 Task: Create a due date automation trigger when advanced on, on the tuesday before a card is due add basic assigned to me at 11:00 AM.
Action: Mouse moved to (1089, 332)
Screenshot: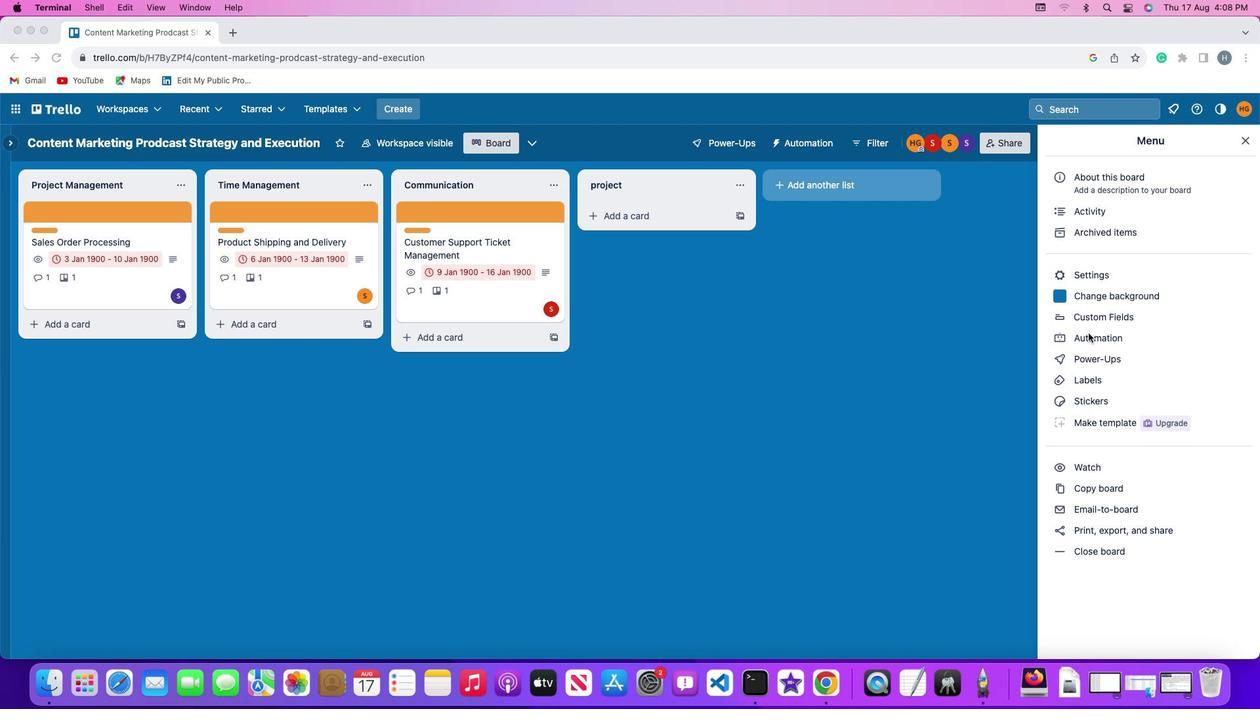
Action: Mouse pressed left at (1089, 332)
Screenshot: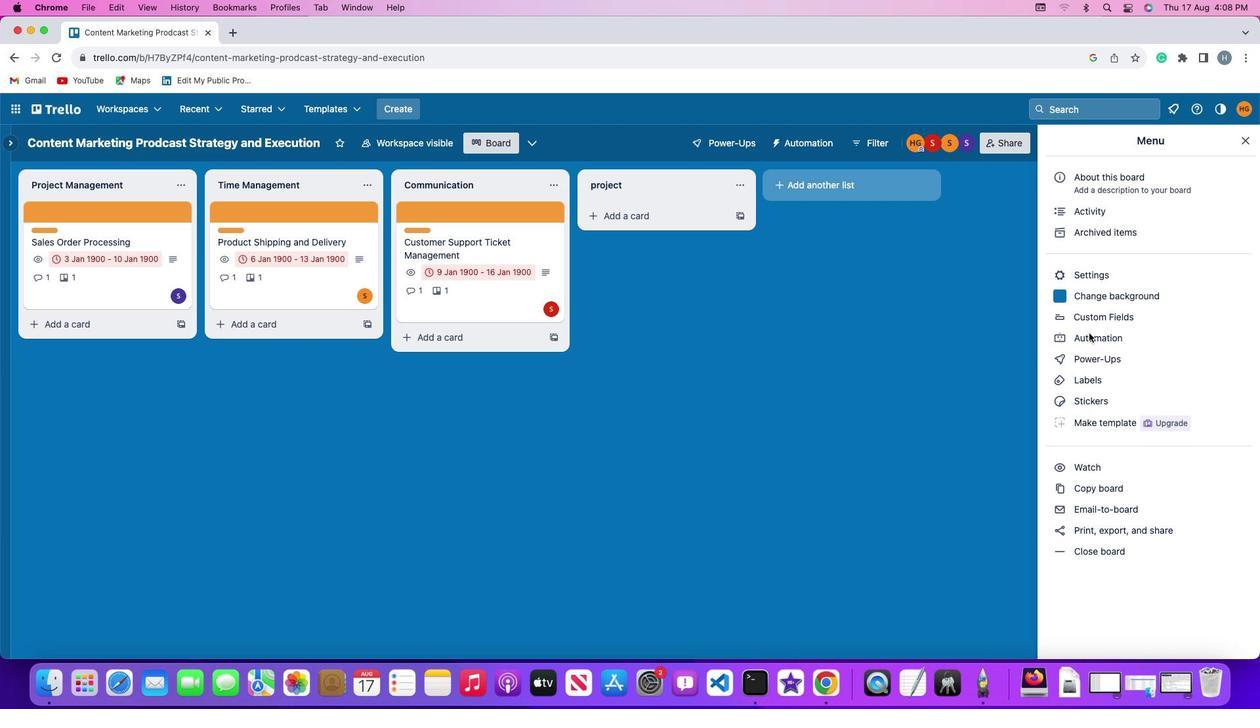 
Action: Mouse moved to (1089, 333)
Screenshot: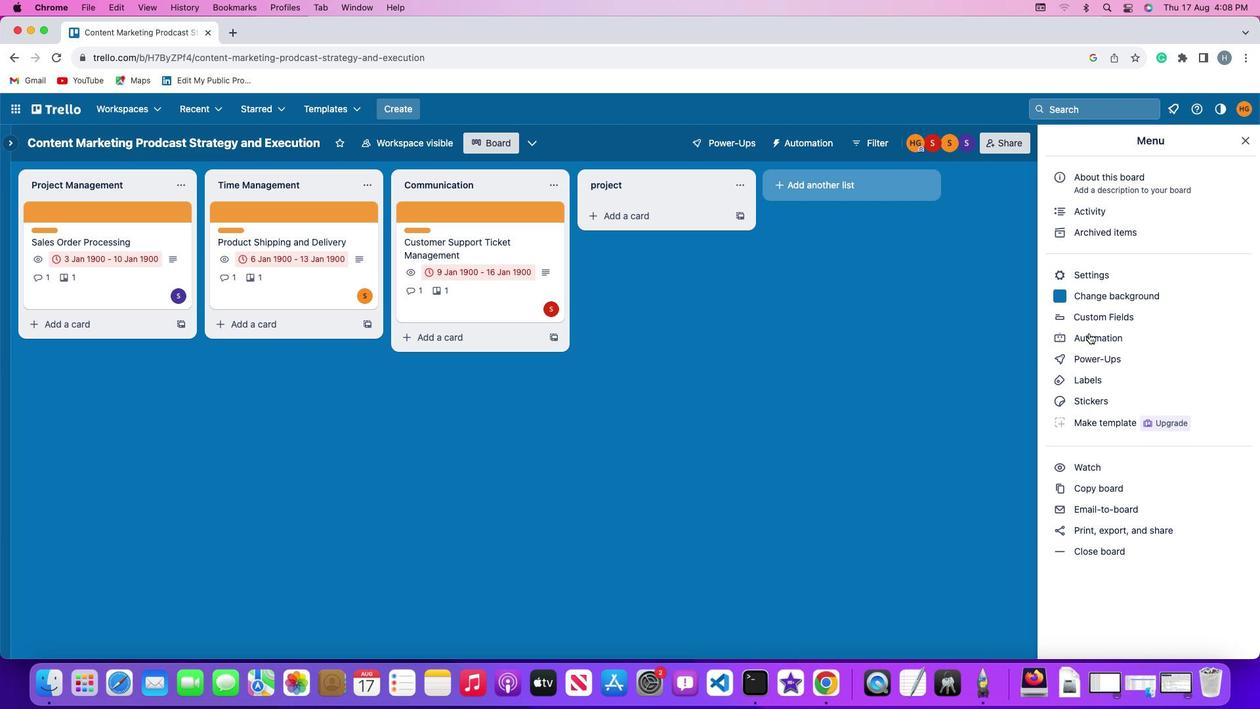 
Action: Mouse pressed left at (1089, 333)
Screenshot: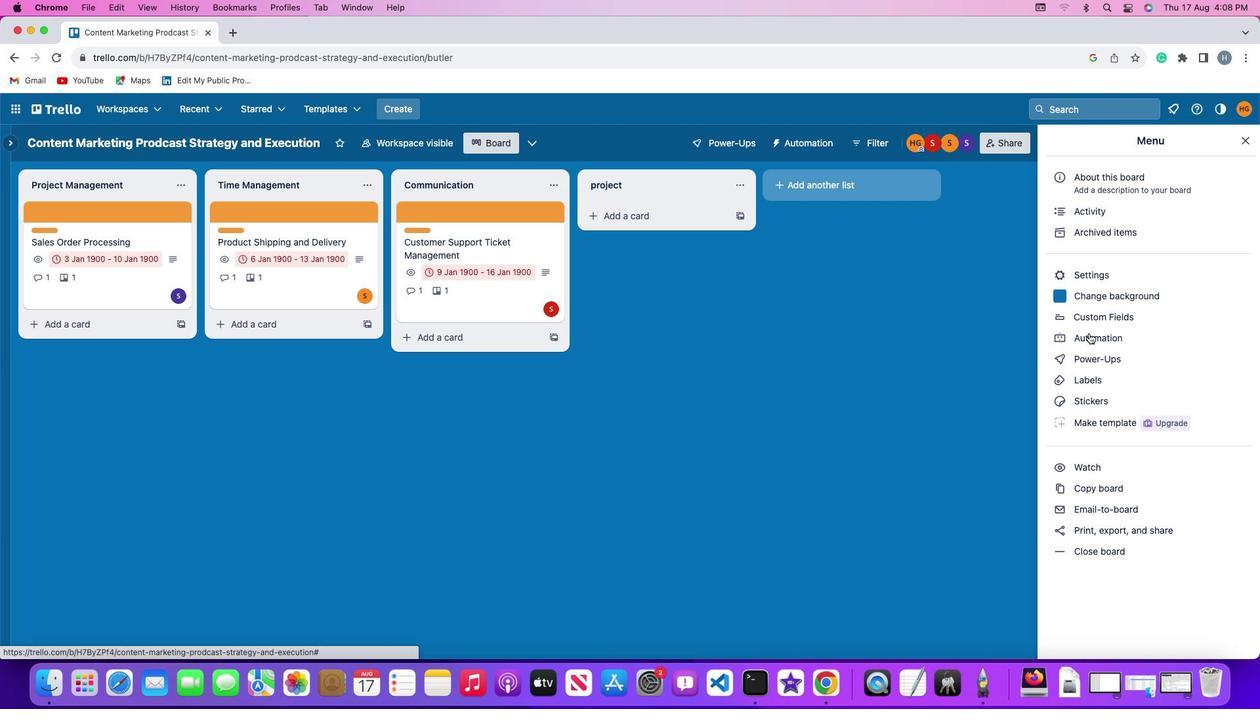 
Action: Mouse moved to (91, 311)
Screenshot: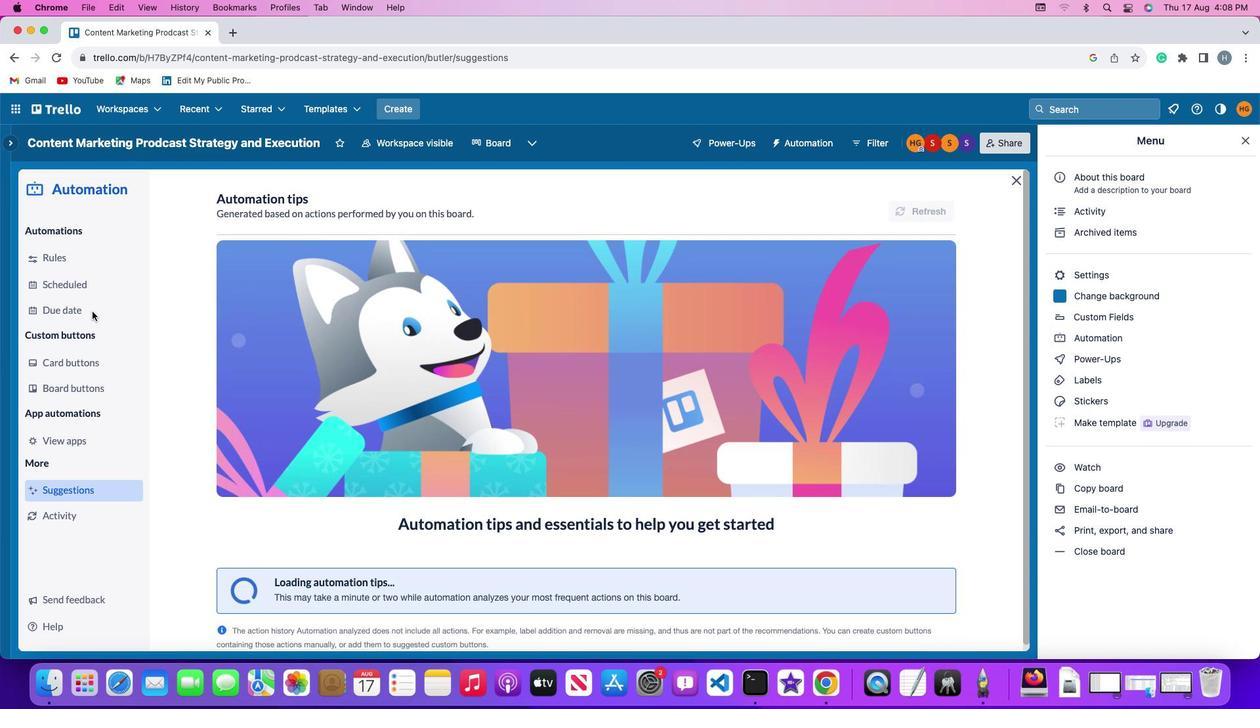 
Action: Mouse pressed left at (91, 311)
Screenshot: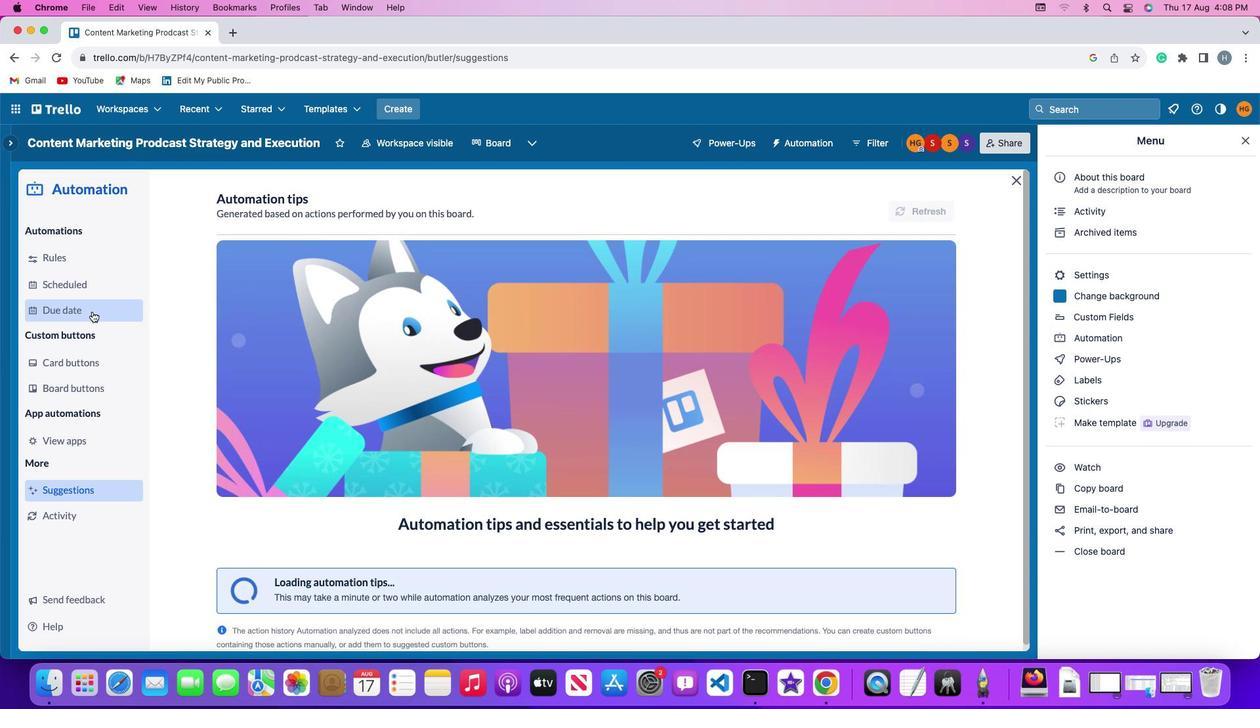 
Action: Mouse moved to (900, 204)
Screenshot: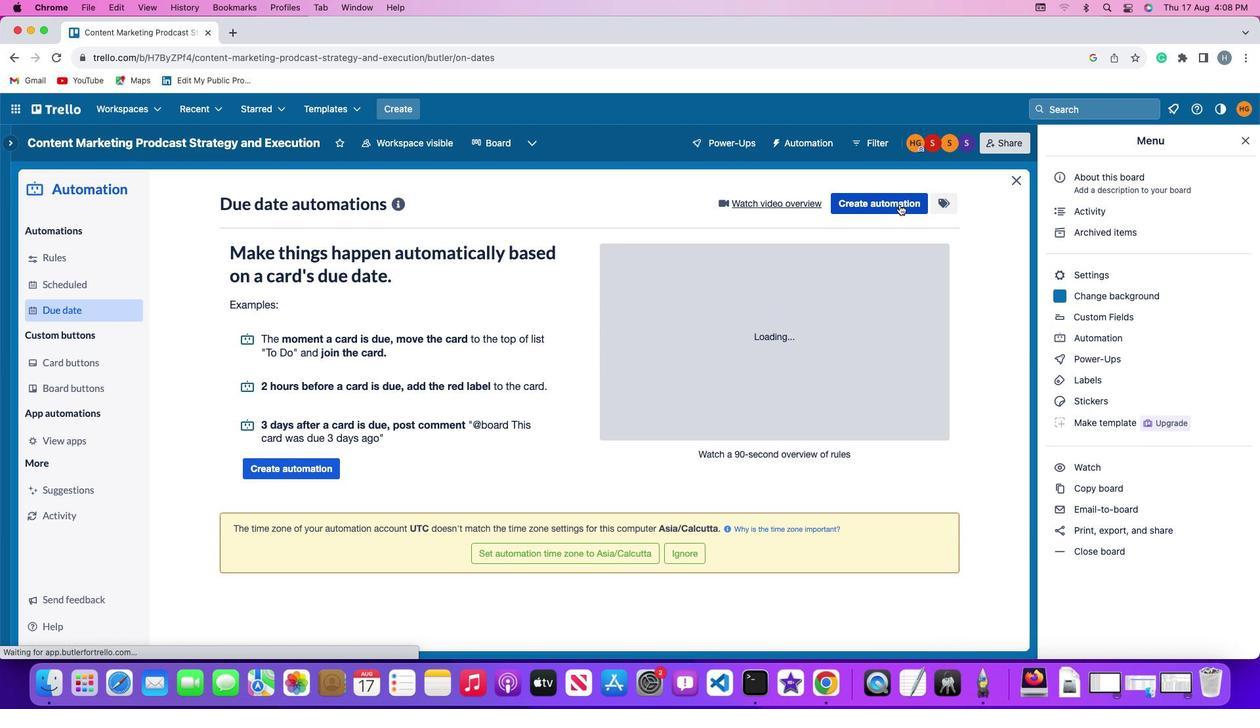 
Action: Mouse pressed left at (900, 204)
Screenshot: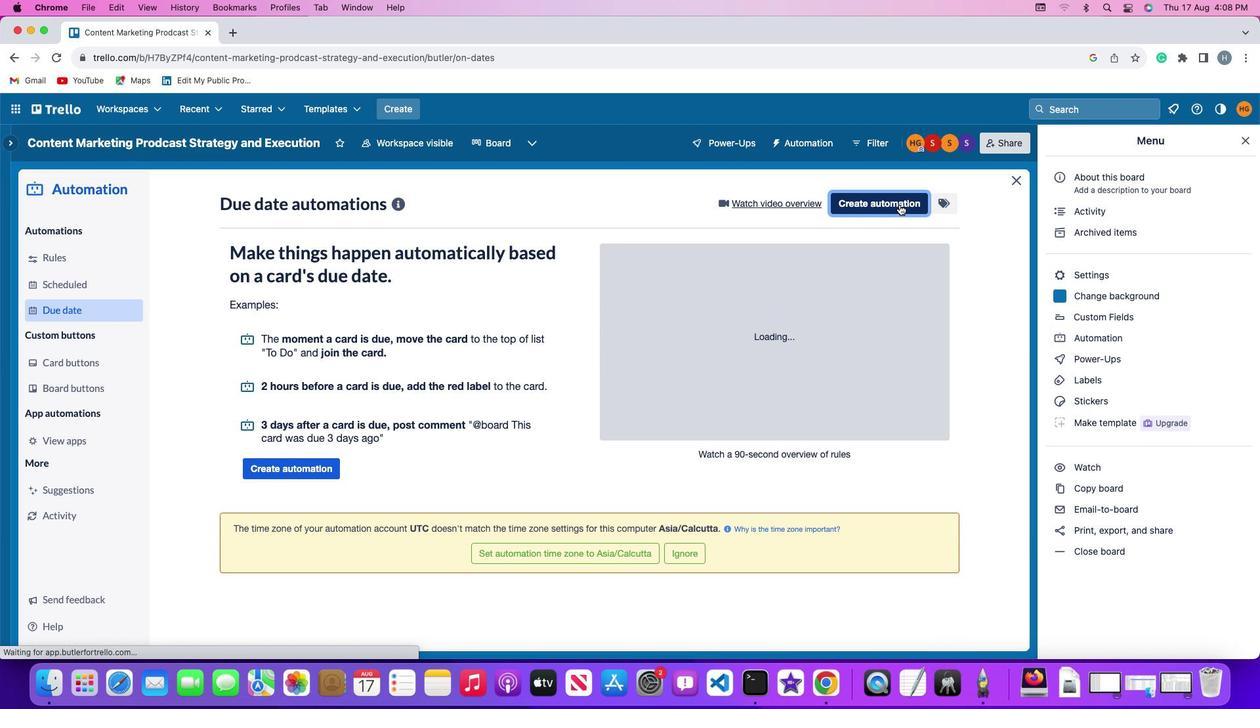 
Action: Mouse moved to (267, 328)
Screenshot: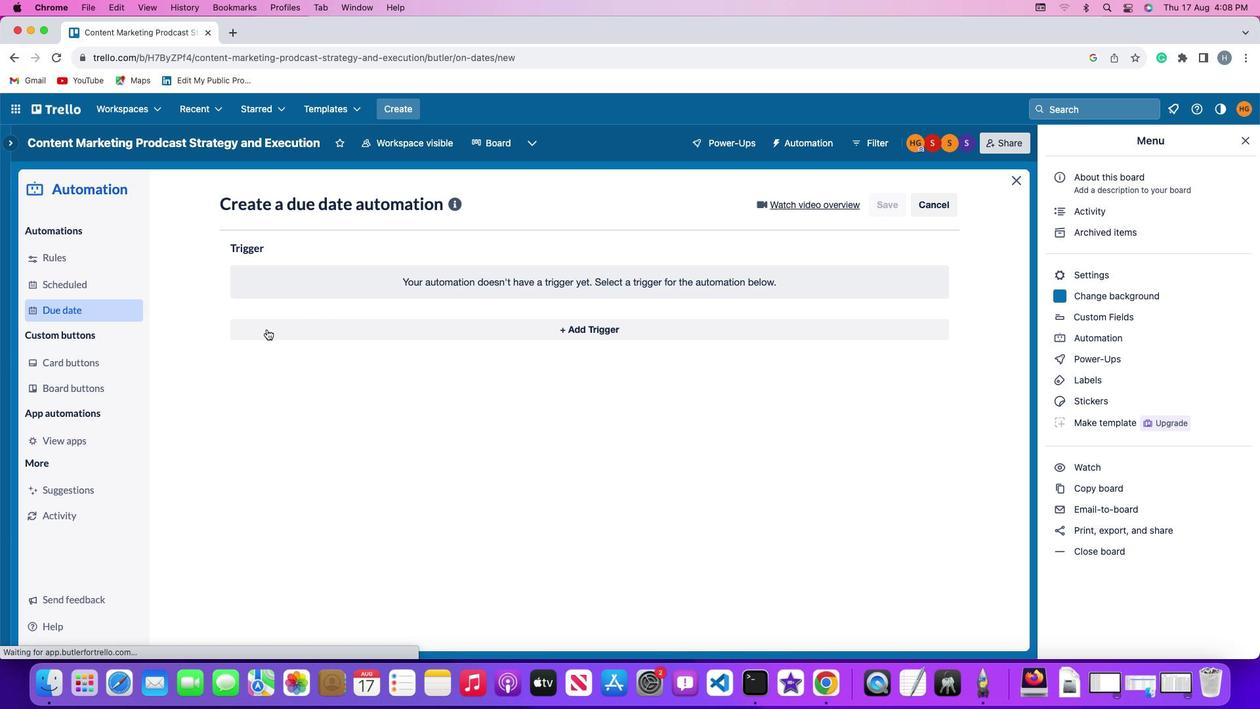 
Action: Mouse pressed left at (267, 328)
Screenshot: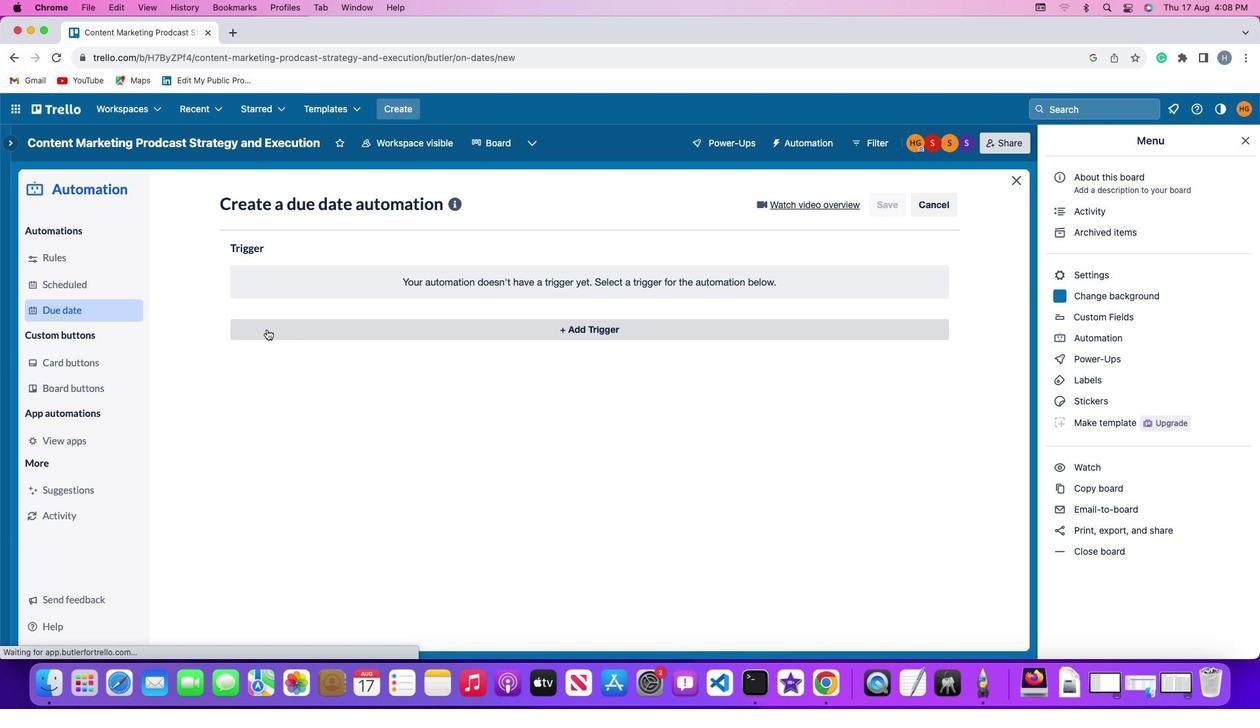
Action: Mouse moved to (284, 569)
Screenshot: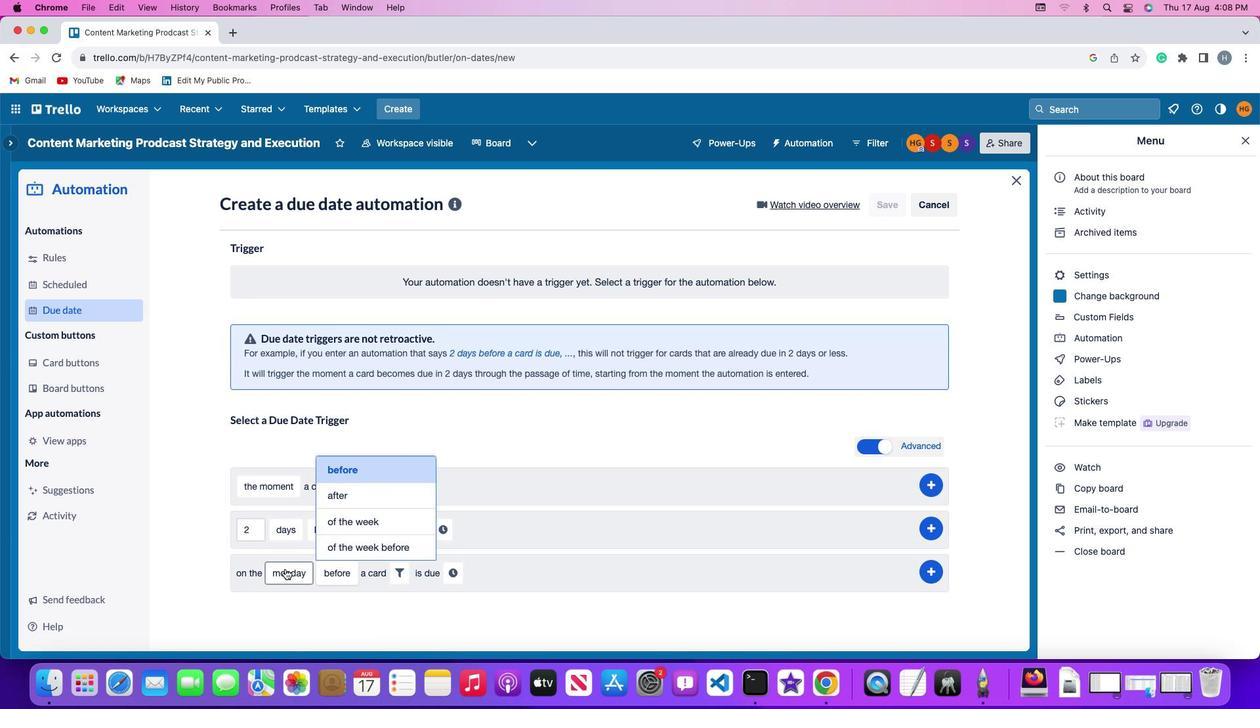 
Action: Mouse pressed left at (284, 569)
Screenshot: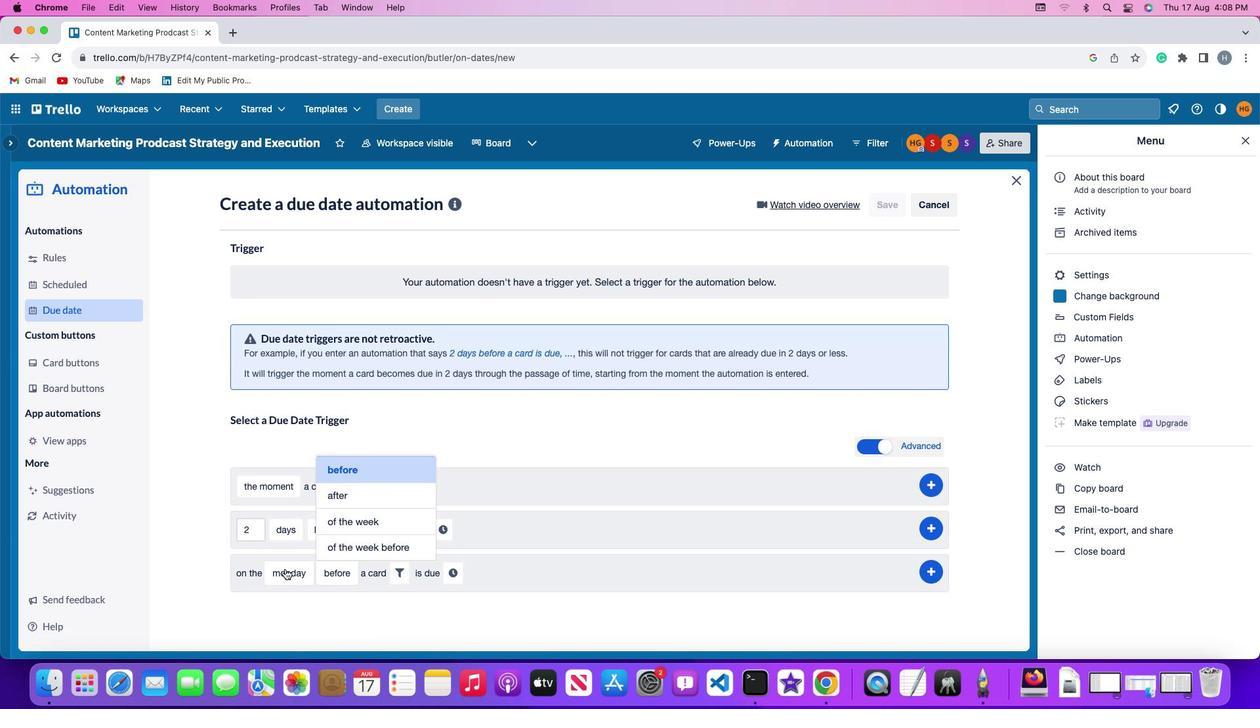 
Action: Mouse moved to (298, 417)
Screenshot: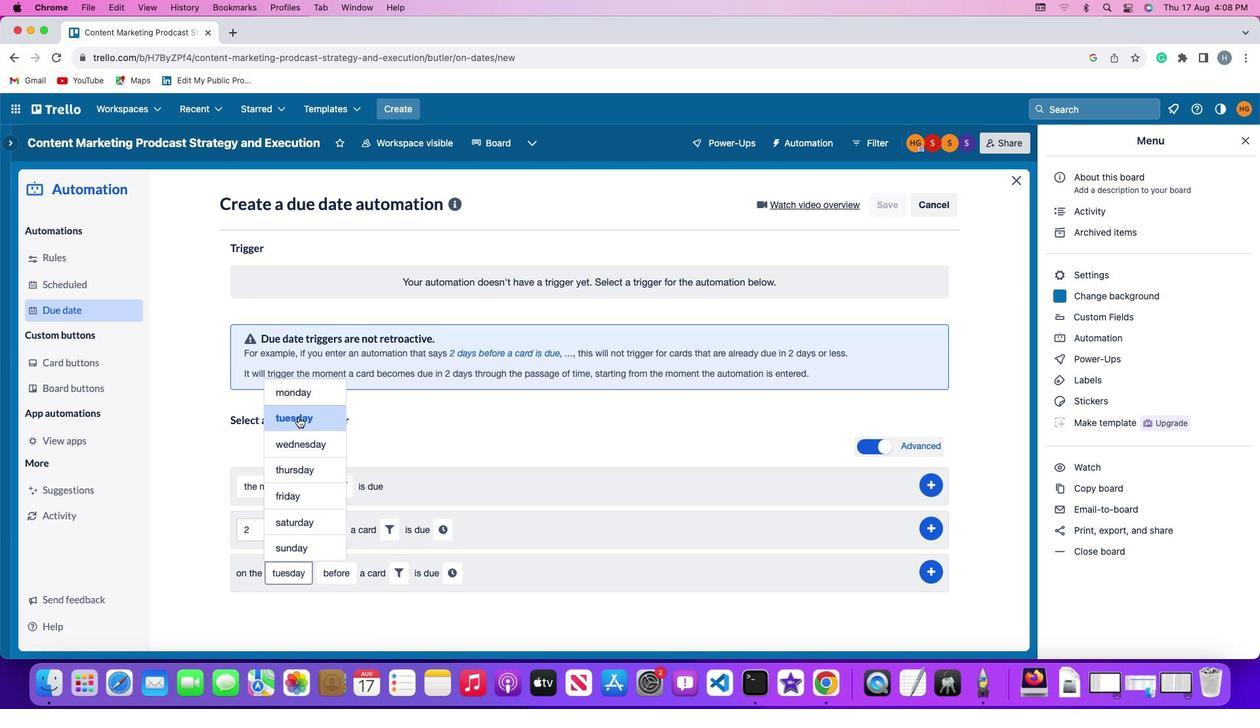 
Action: Mouse pressed left at (298, 417)
Screenshot: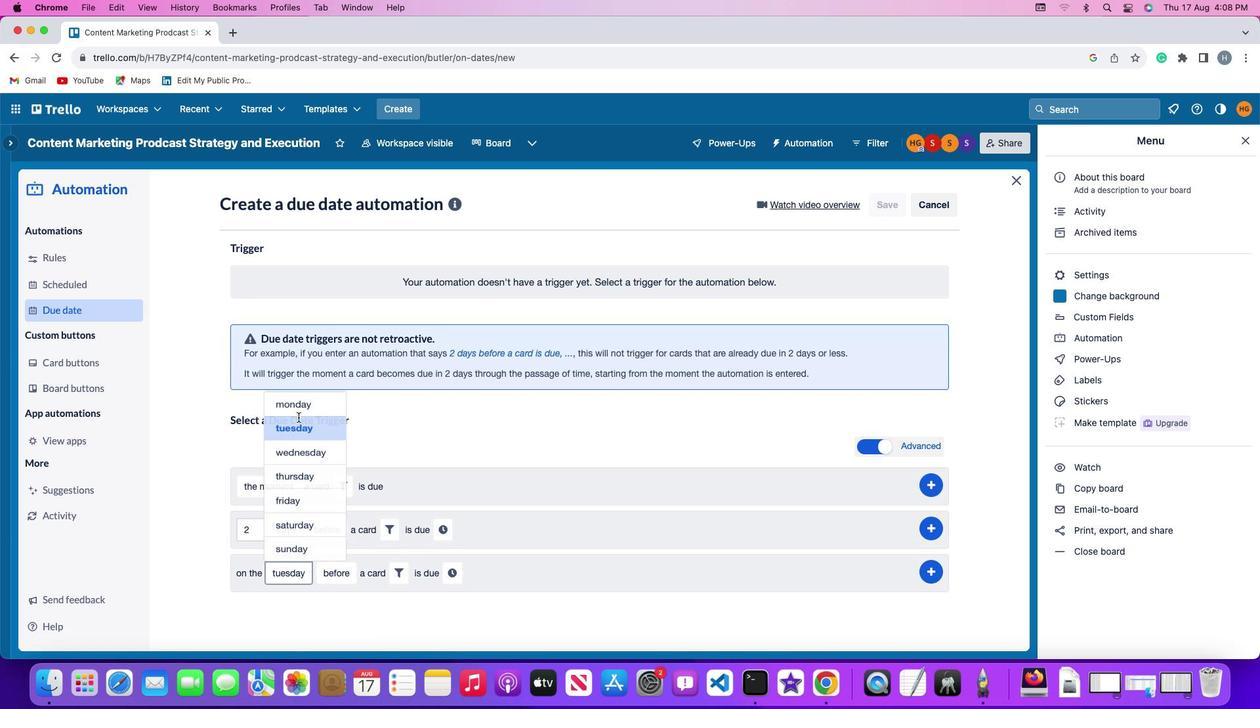 
Action: Mouse moved to (330, 568)
Screenshot: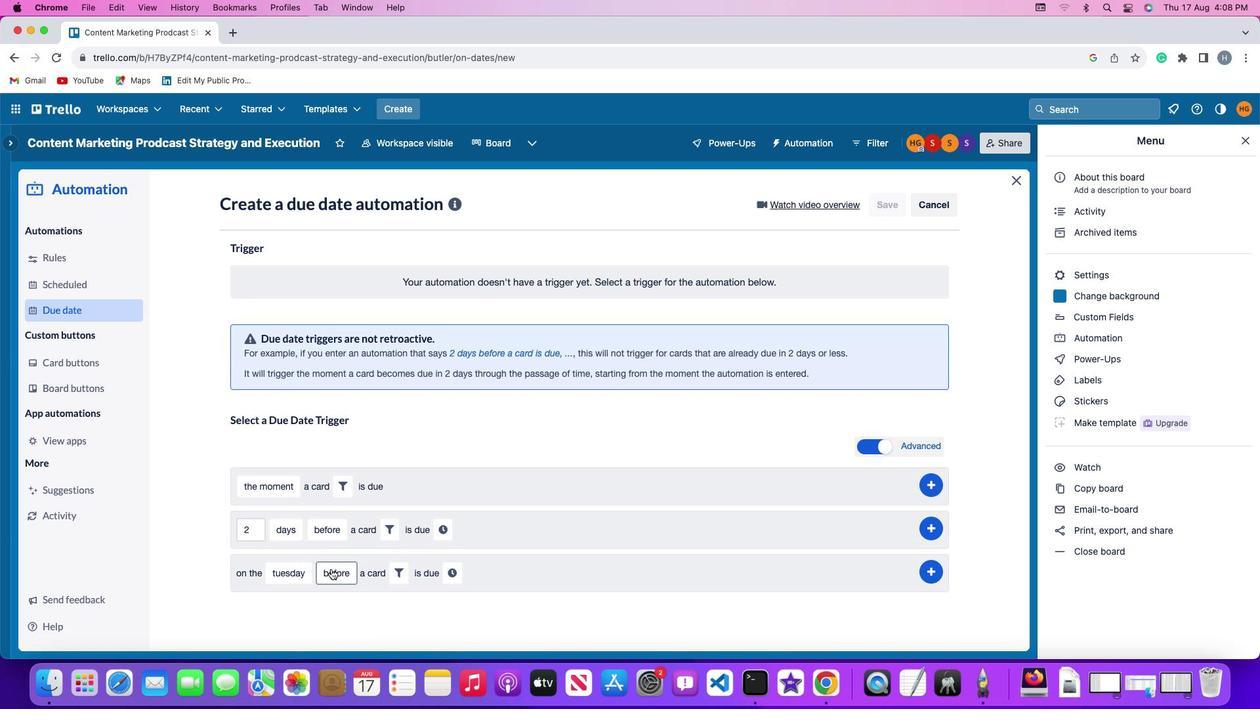 
Action: Mouse pressed left at (330, 568)
Screenshot: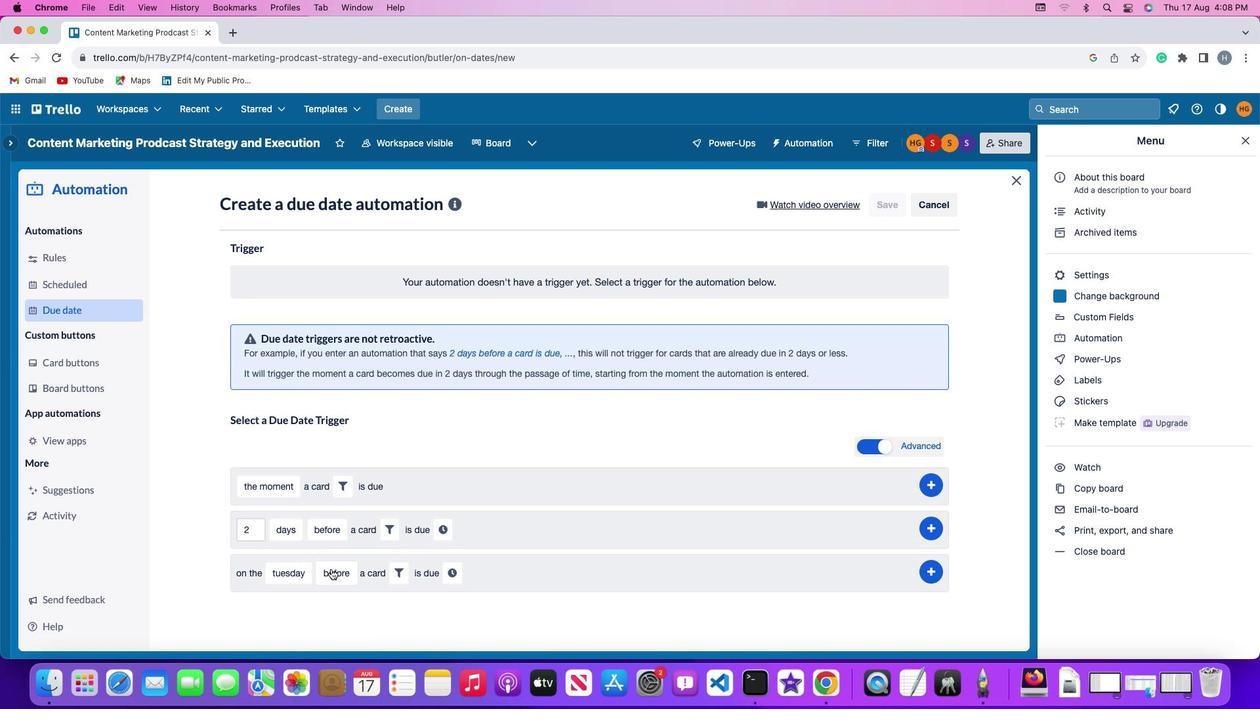 
Action: Mouse moved to (354, 471)
Screenshot: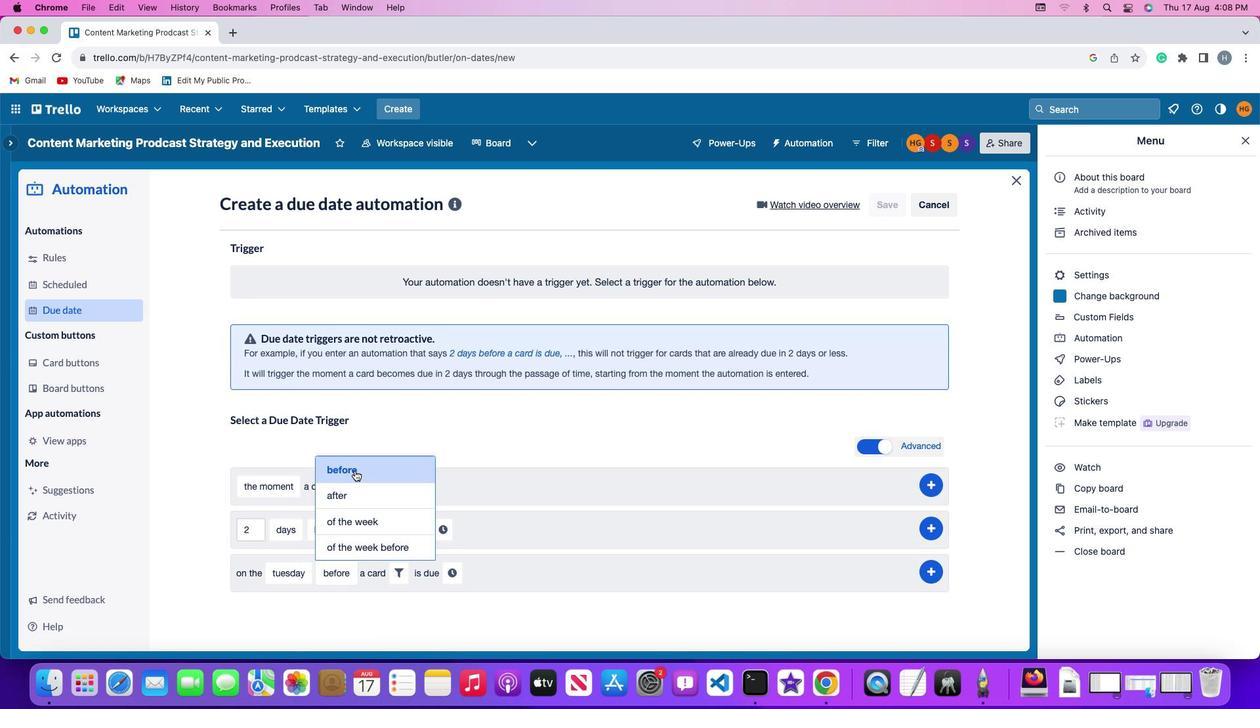 
Action: Mouse pressed left at (354, 471)
Screenshot: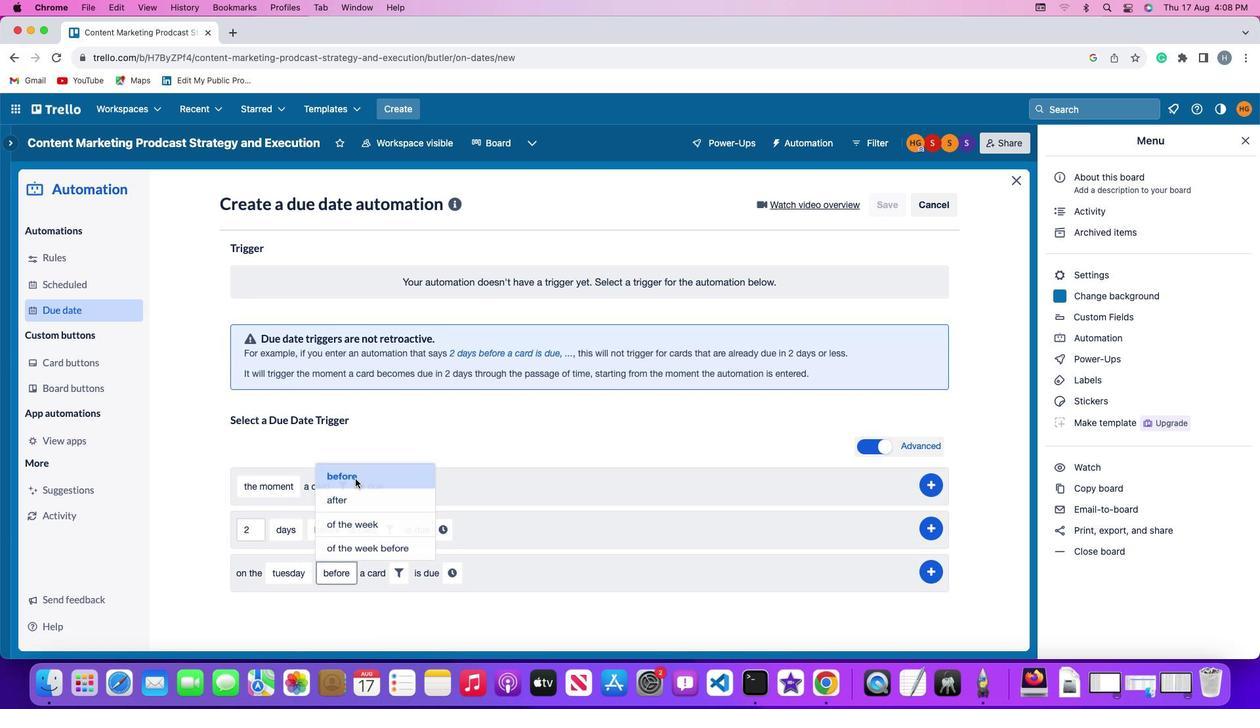 
Action: Mouse moved to (400, 577)
Screenshot: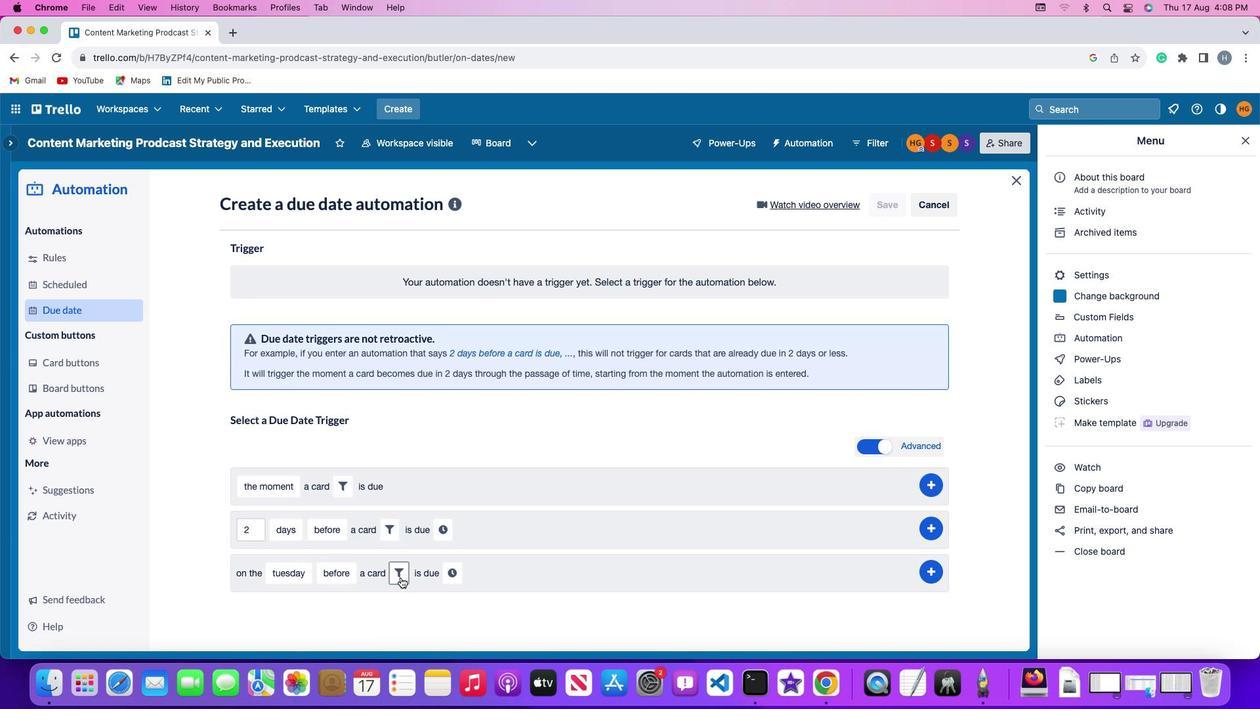 
Action: Mouse pressed left at (400, 577)
Screenshot: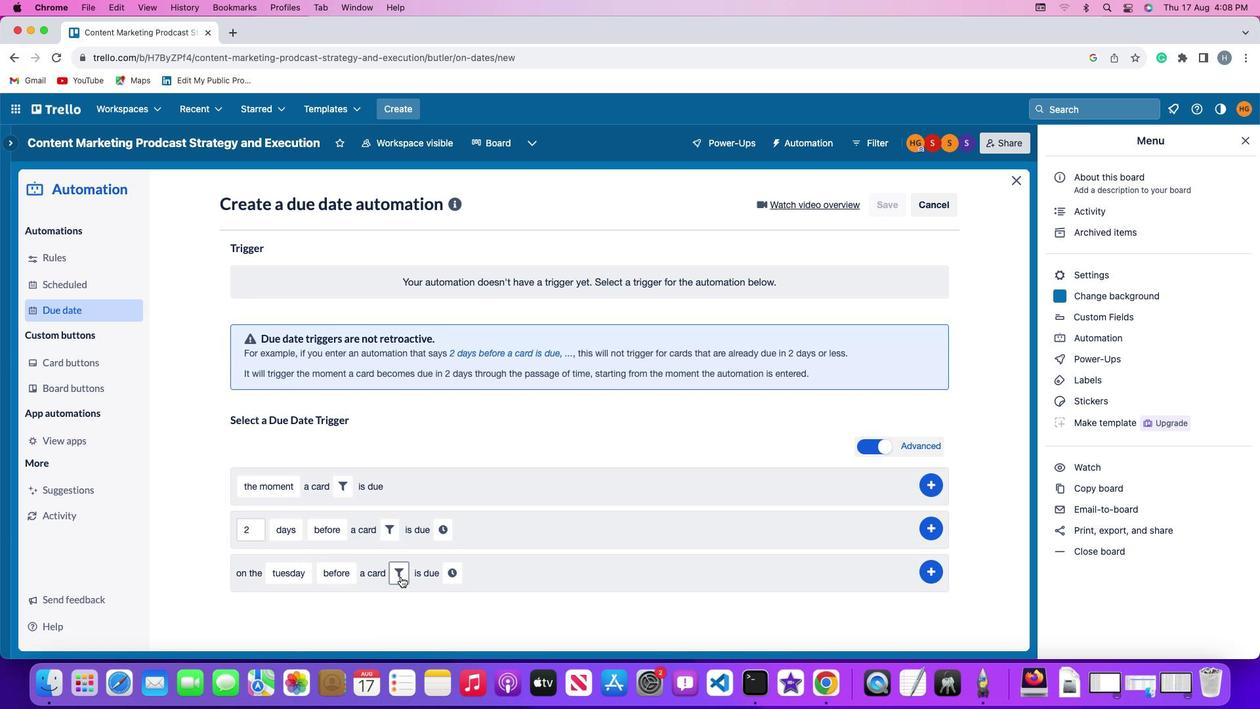 
Action: Mouse moved to (353, 596)
Screenshot: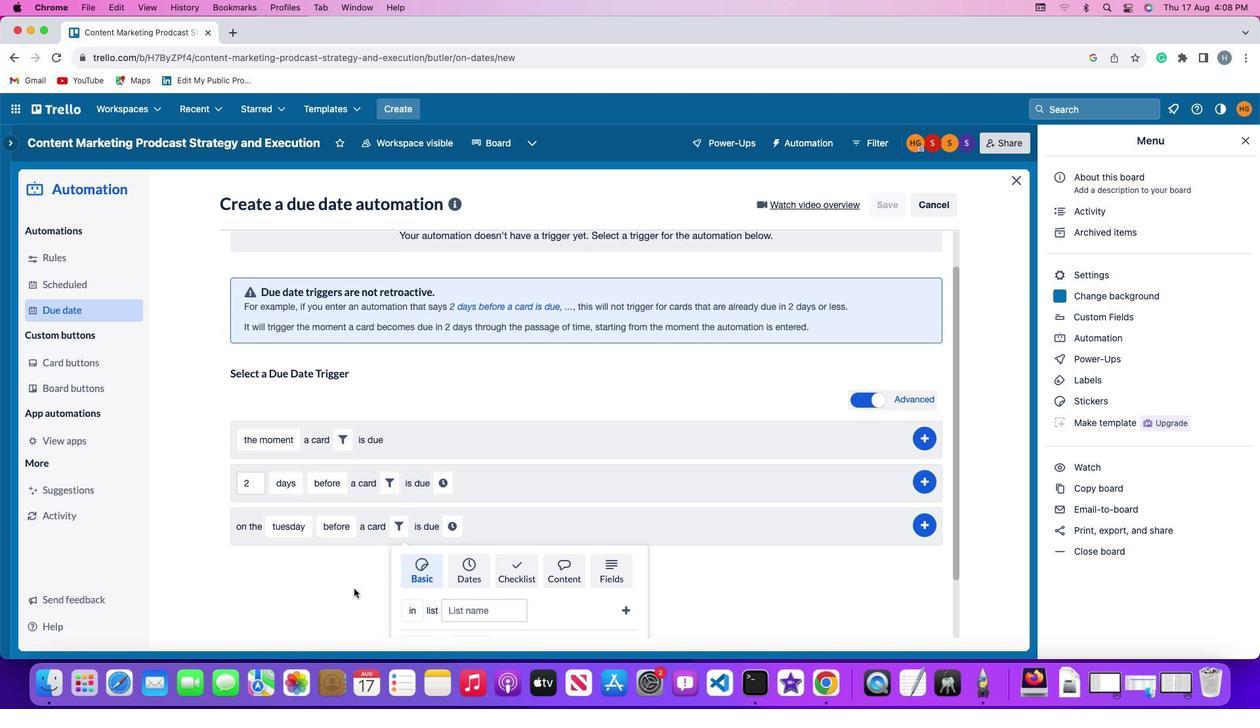 
Action: Mouse scrolled (353, 596) with delta (0, 0)
Screenshot: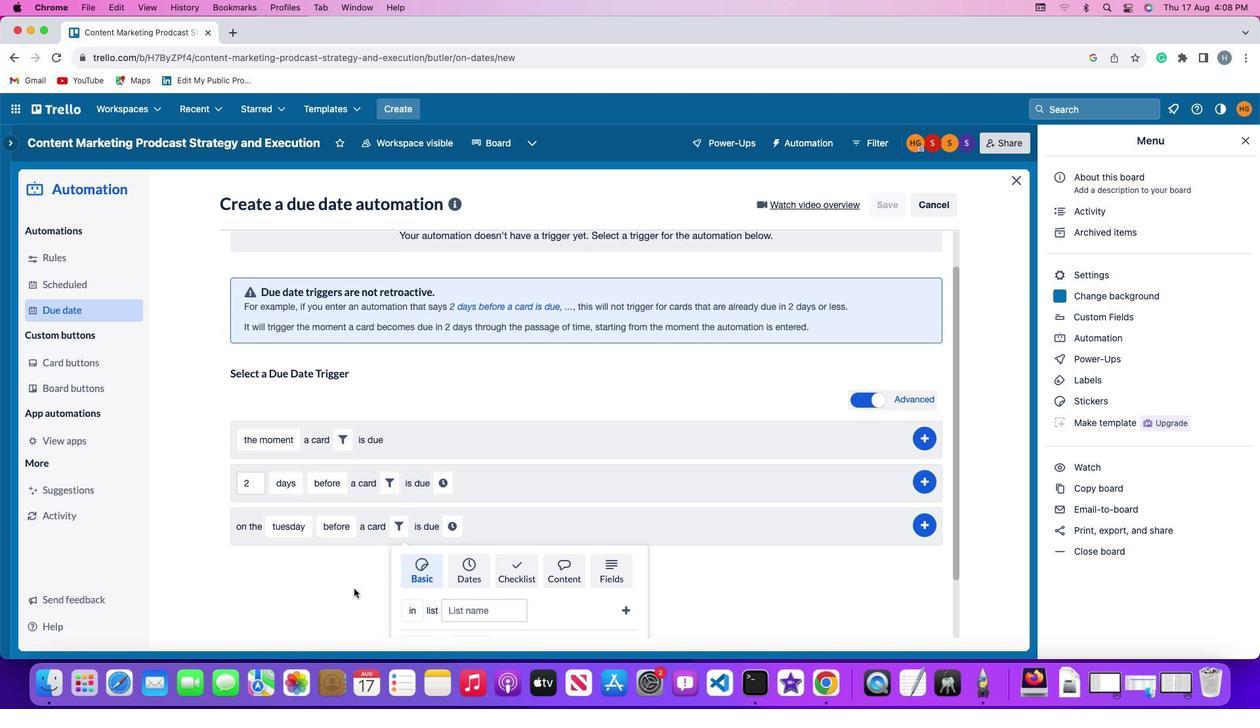 
Action: Mouse moved to (353, 596)
Screenshot: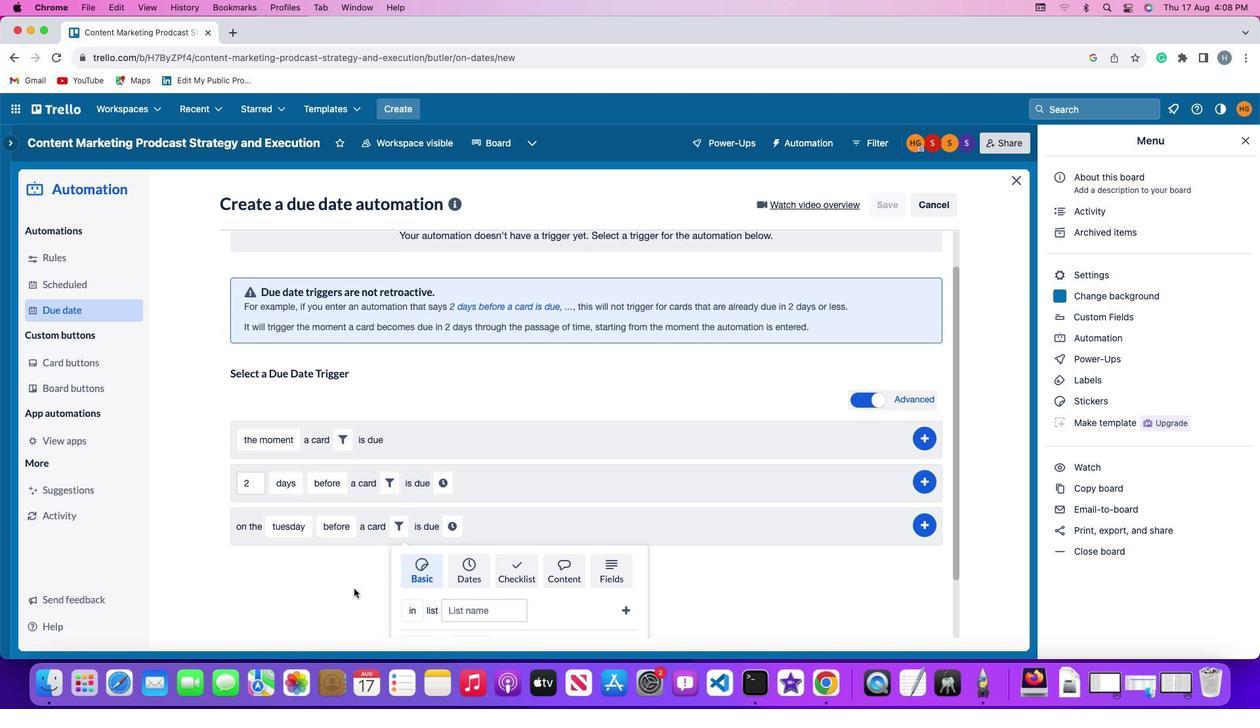 
Action: Mouse scrolled (353, 596) with delta (0, 0)
Screenshot: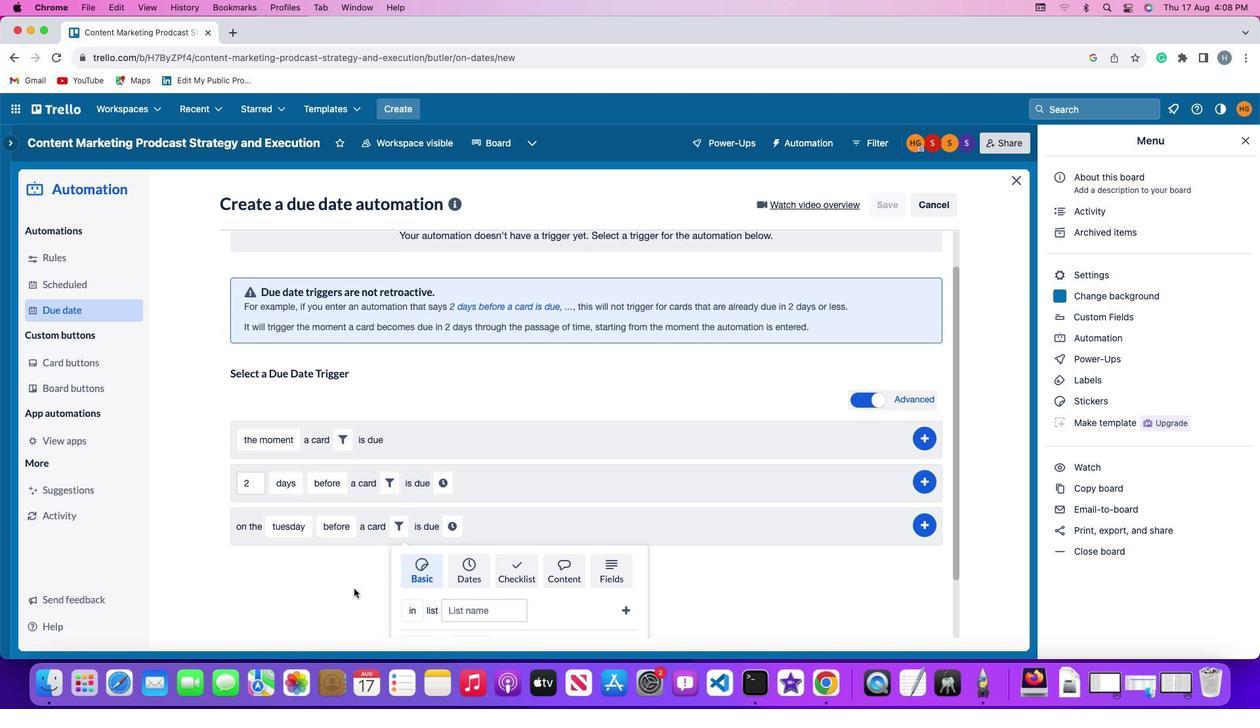 
Action: Mouse moved to (353, 595)
Screenshot: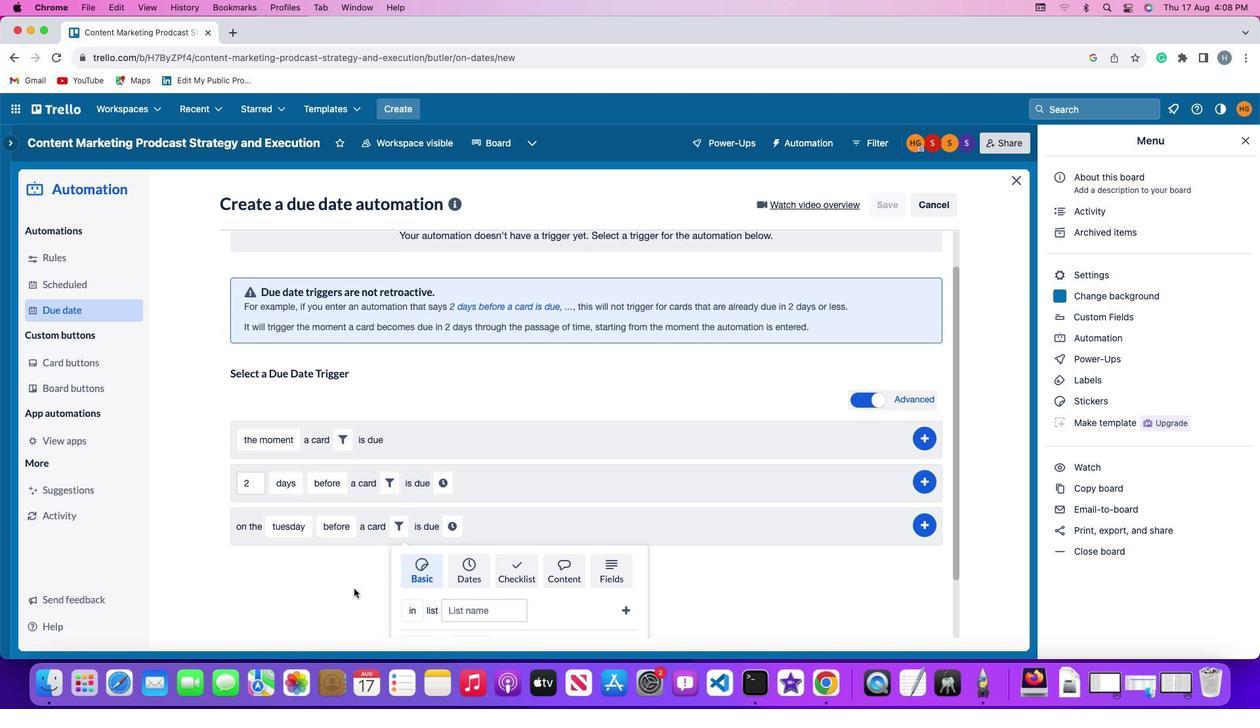 
Action: Mouse scrolled (353, 595) with delta (0, -1)
Screenshot: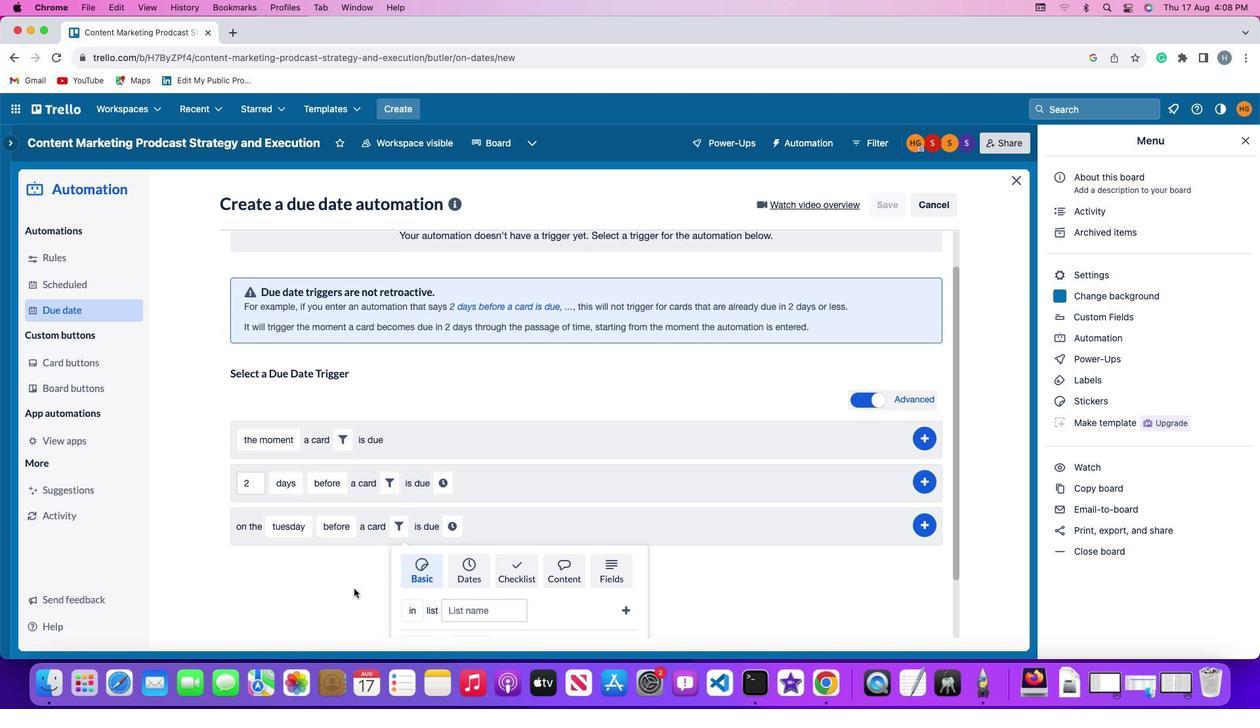 
Action: Mouse moved to (353, 592)
Screenshot: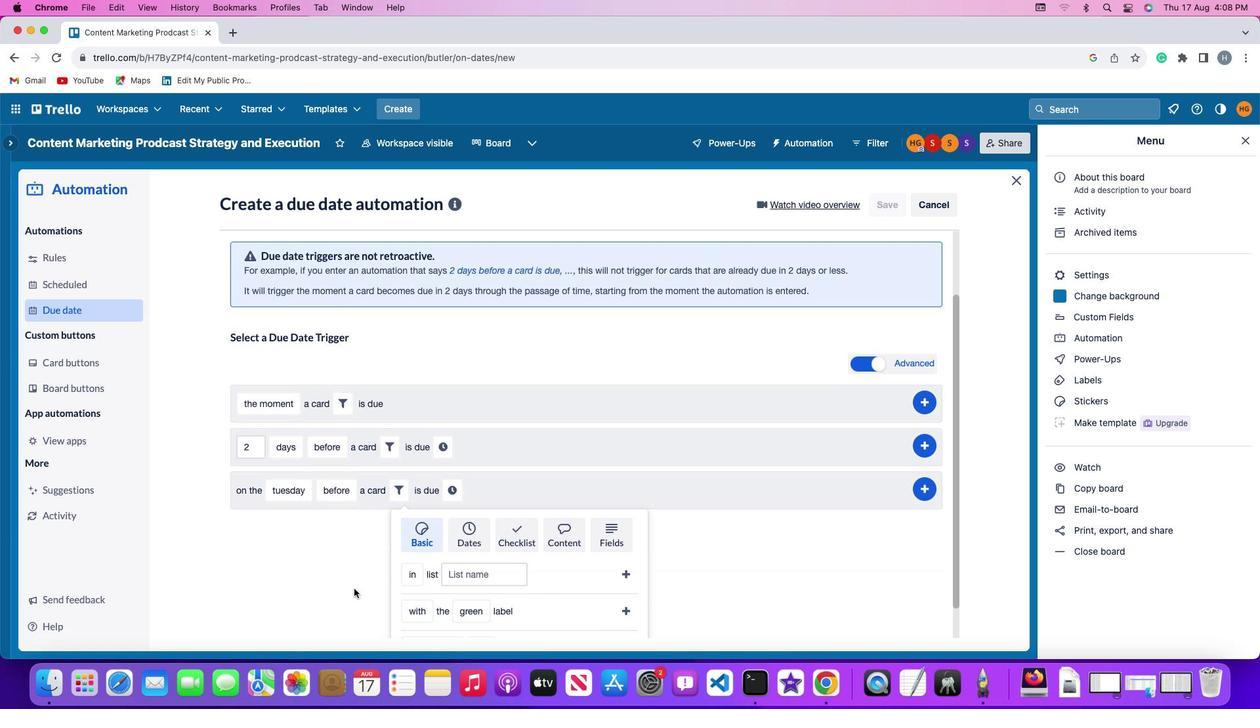 
Action: Mouse scrolled (353, 592) with delta (0, -3)
Screenshot: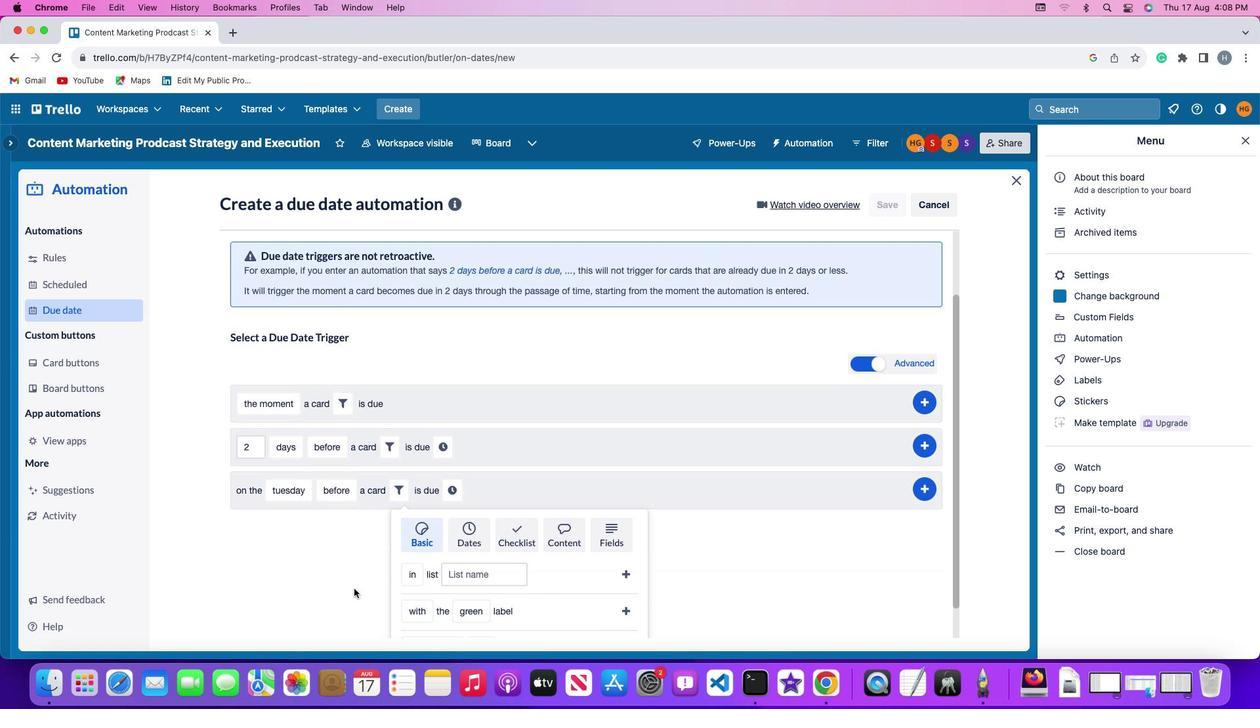 
Action: Mouse moved to (353, 588)
Screenshot: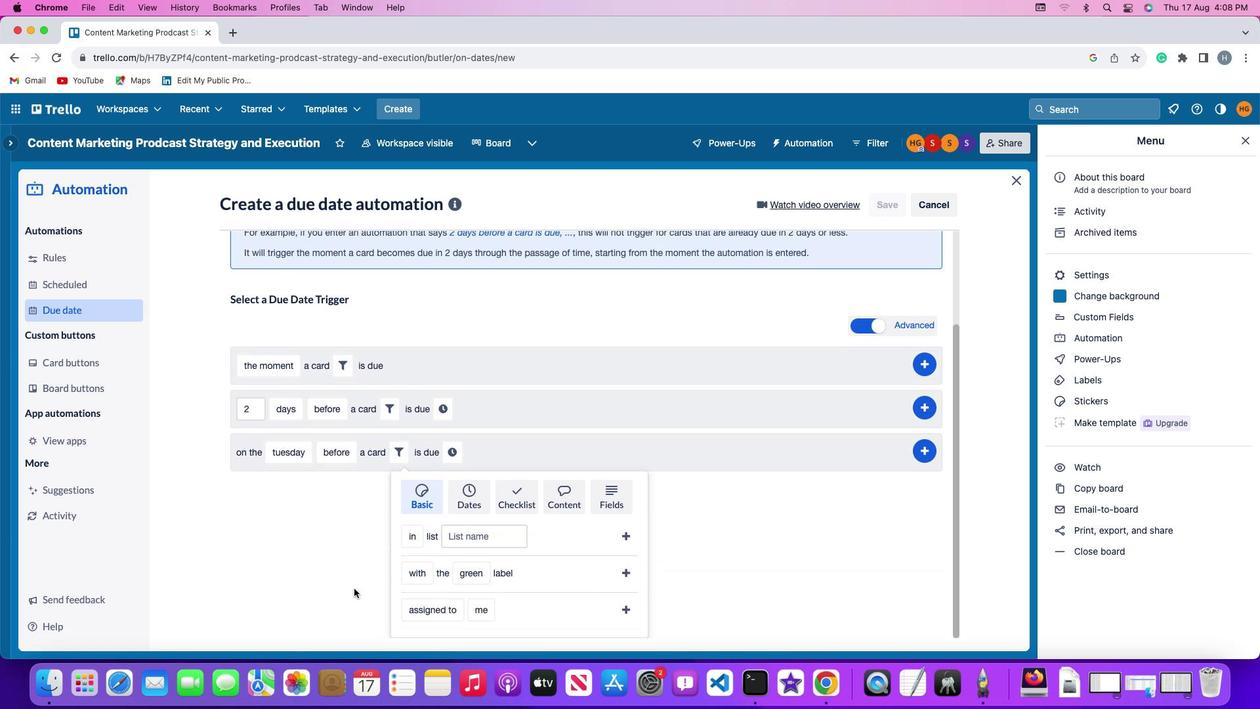 
Action: Mouse scrolled (353, 588) with delta (0, 0)
Screenshot: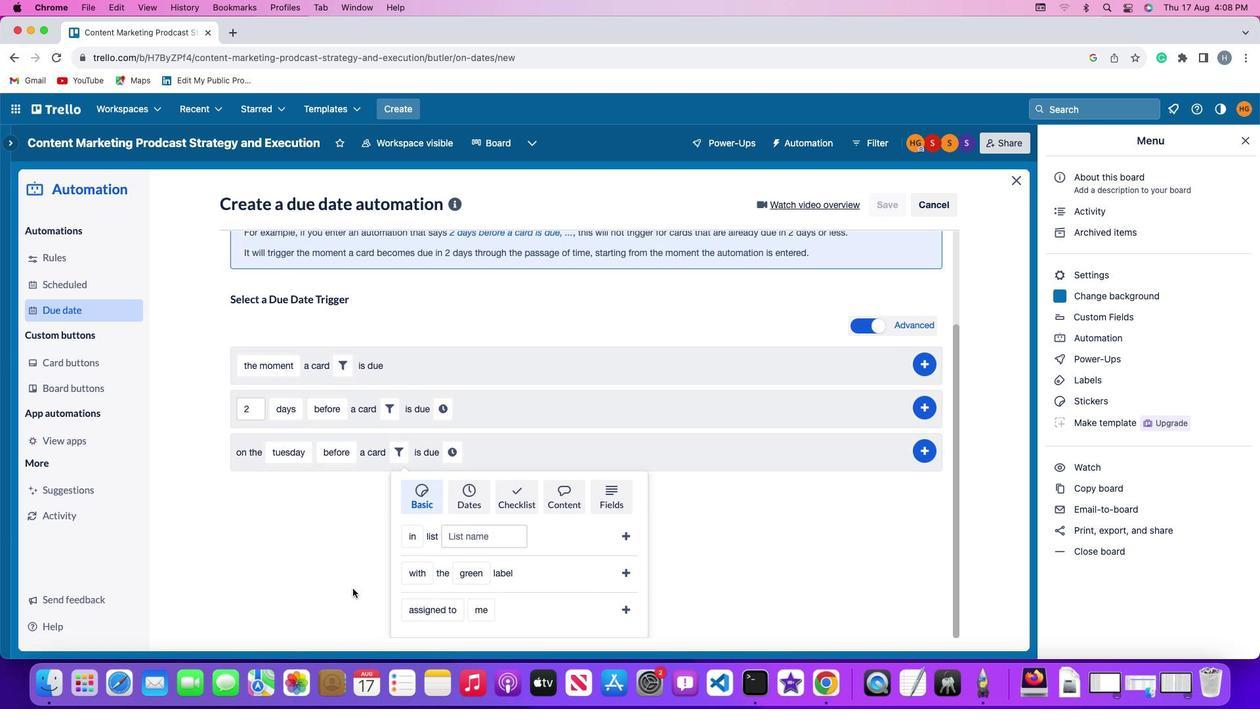 
Action: Mouse scrolled (353, 588) with delta (0, 0)
Screenshot: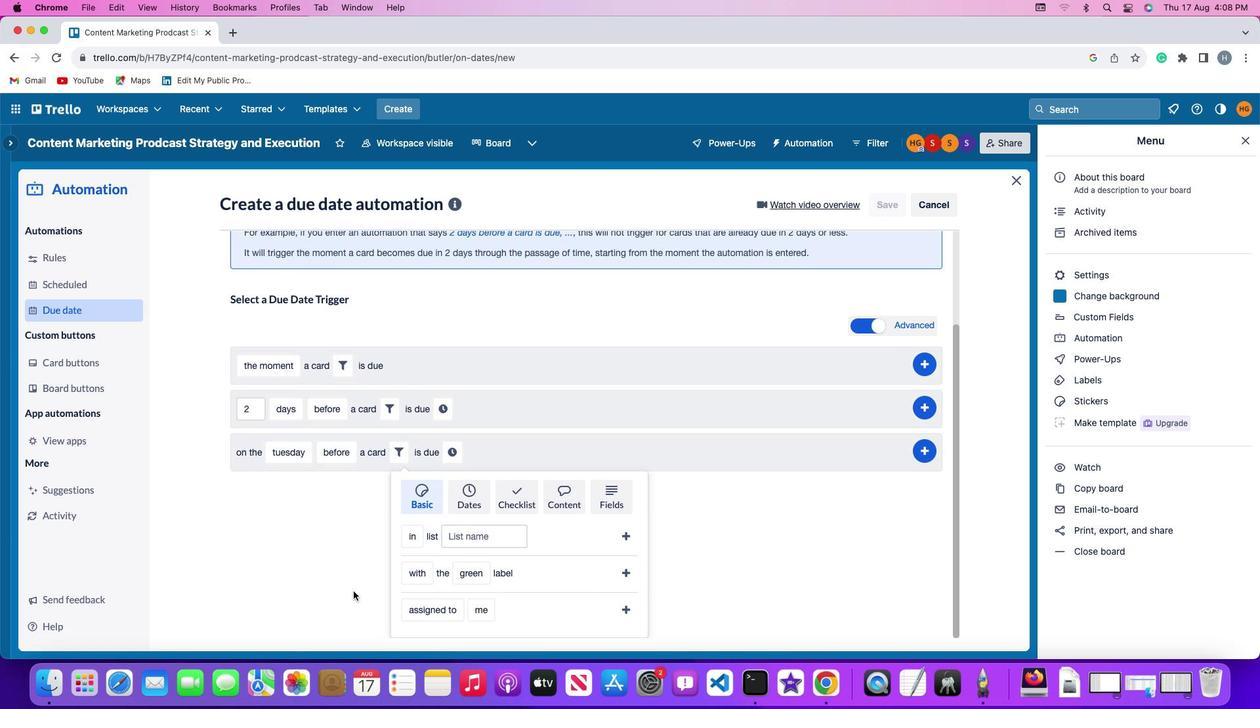 
Action: Mouse scrolled (353, 588) with delta (0, -1)
Screenshot: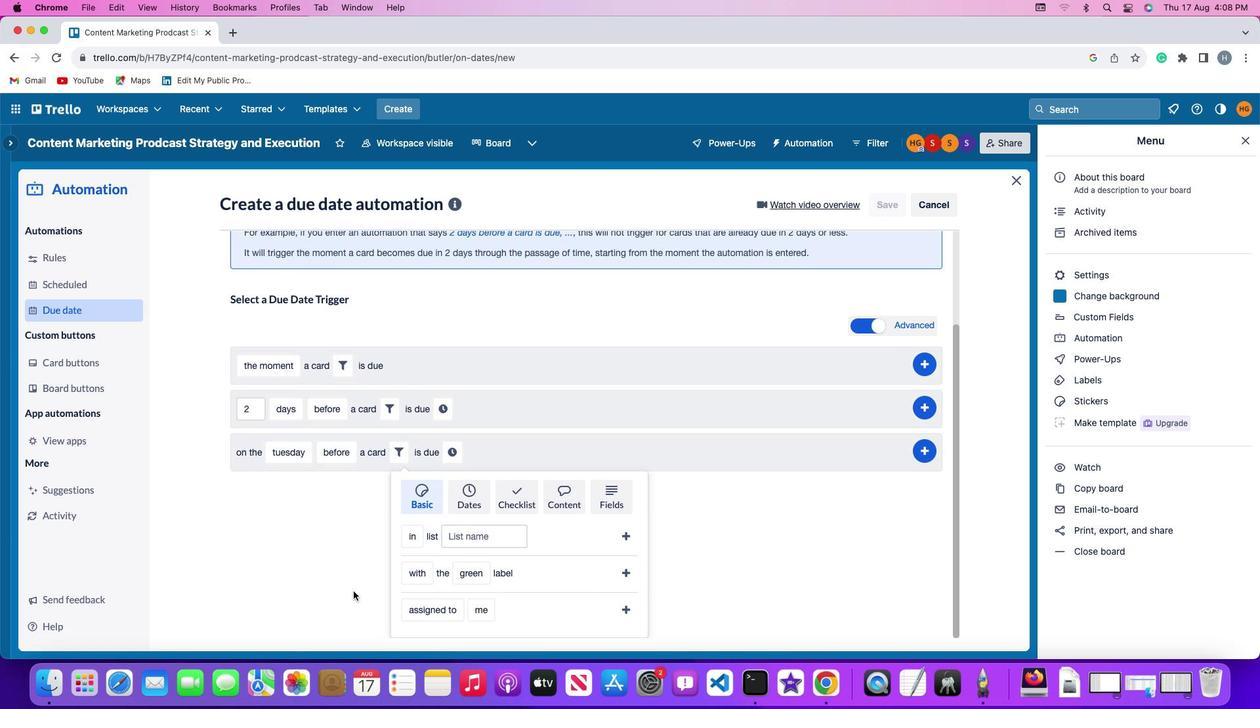 
Action: Mouse scrolled (353, 588) with delta (0, -3)
Screenshot: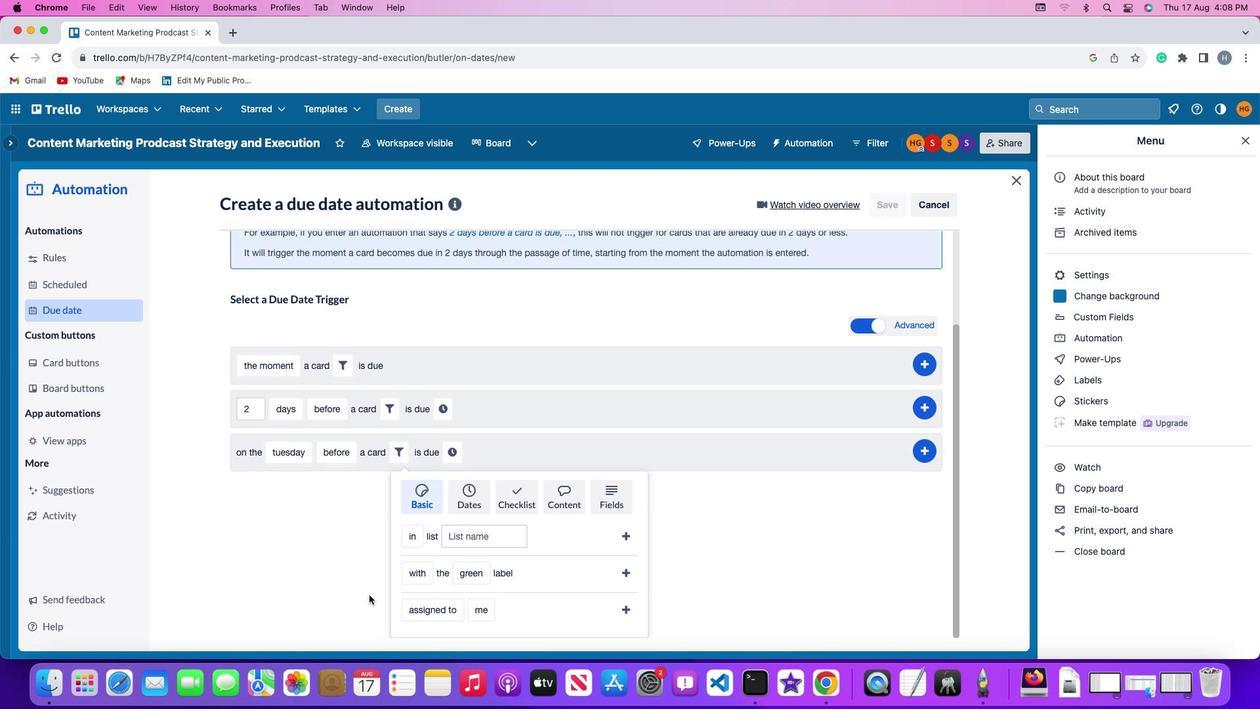 
Action: Mouse moved to (421, 605)
Screenshot: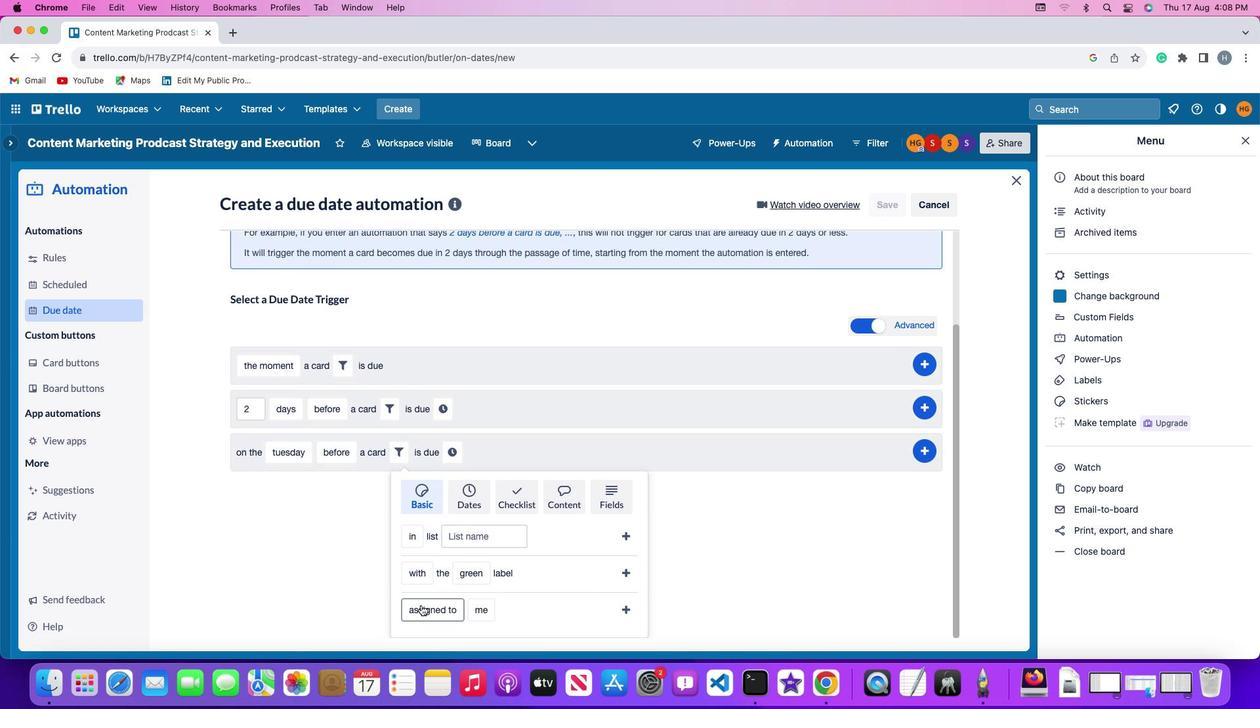 
Action: Mouse pressed left at (421, 605)
Screenshot: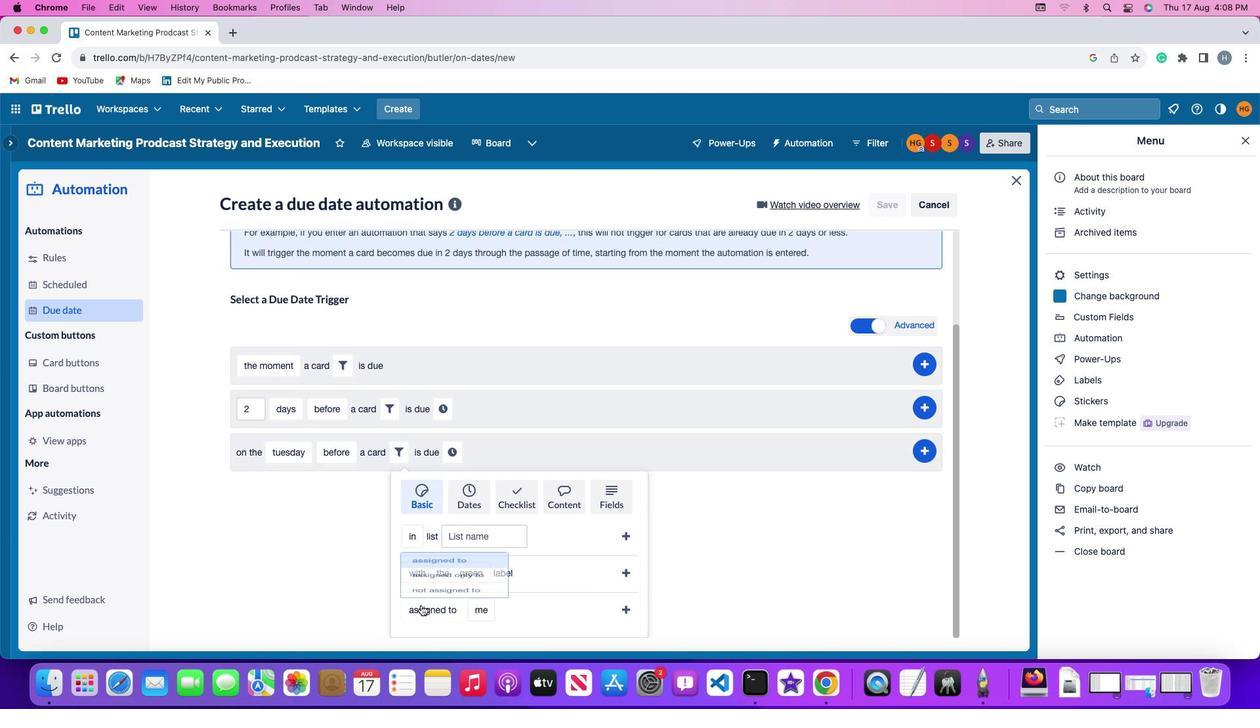 
Action: Mouse moved to (426, 534)
Screenshot: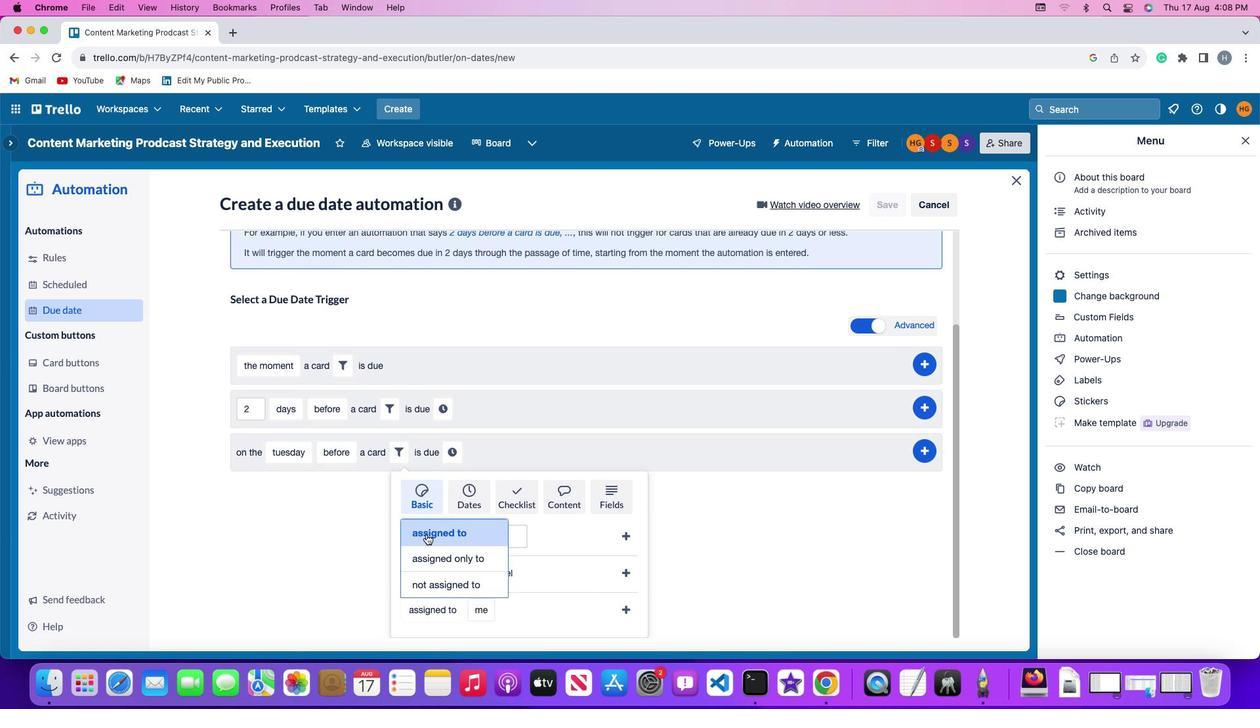 
Action: Mouse pressed left at (426, 534)
Screenshot: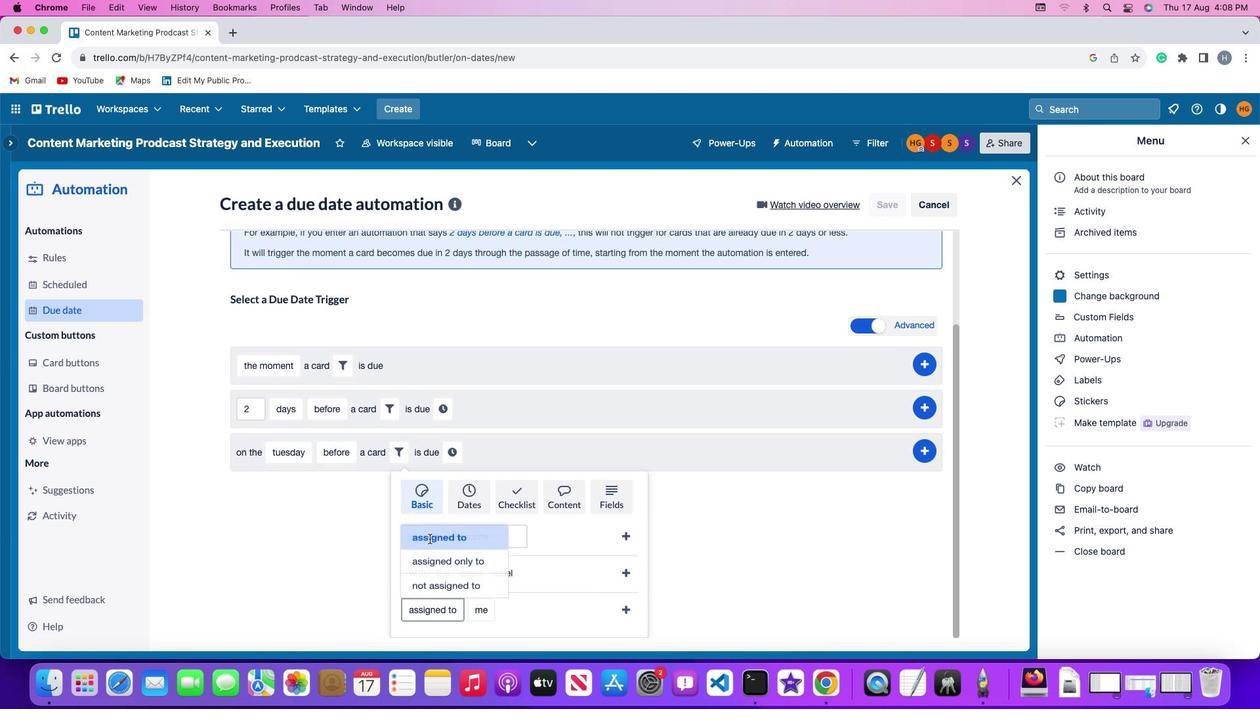 
Action: Mouse moved to (484, 603)
Screenshot: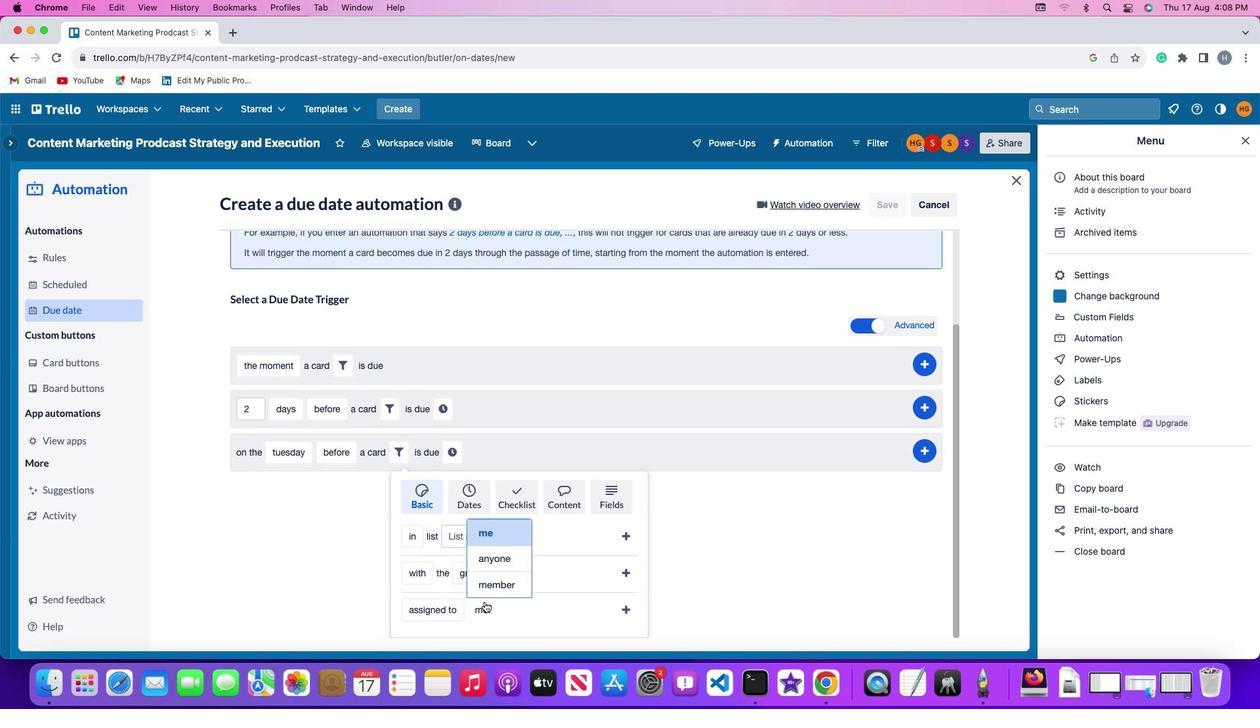 
Action: Mouse pressed left at (484, 603)
Screenshot: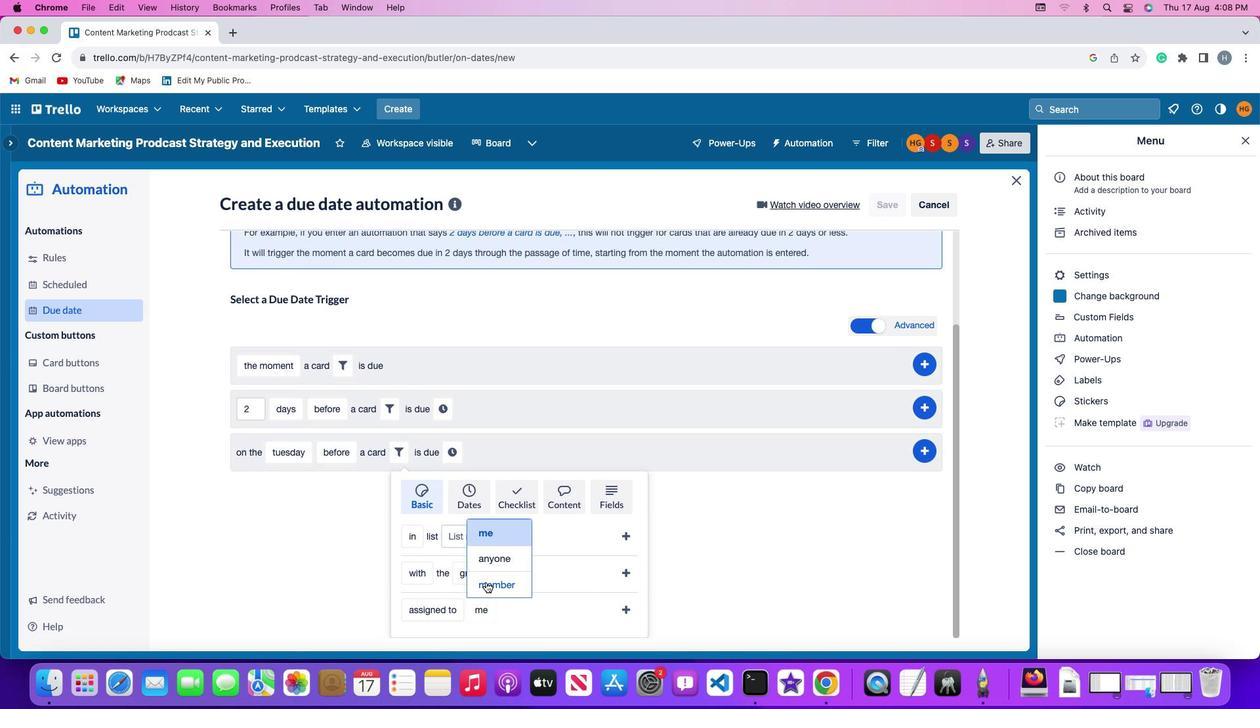 
Action: Mouse moved to (496, 529)
Screenshot: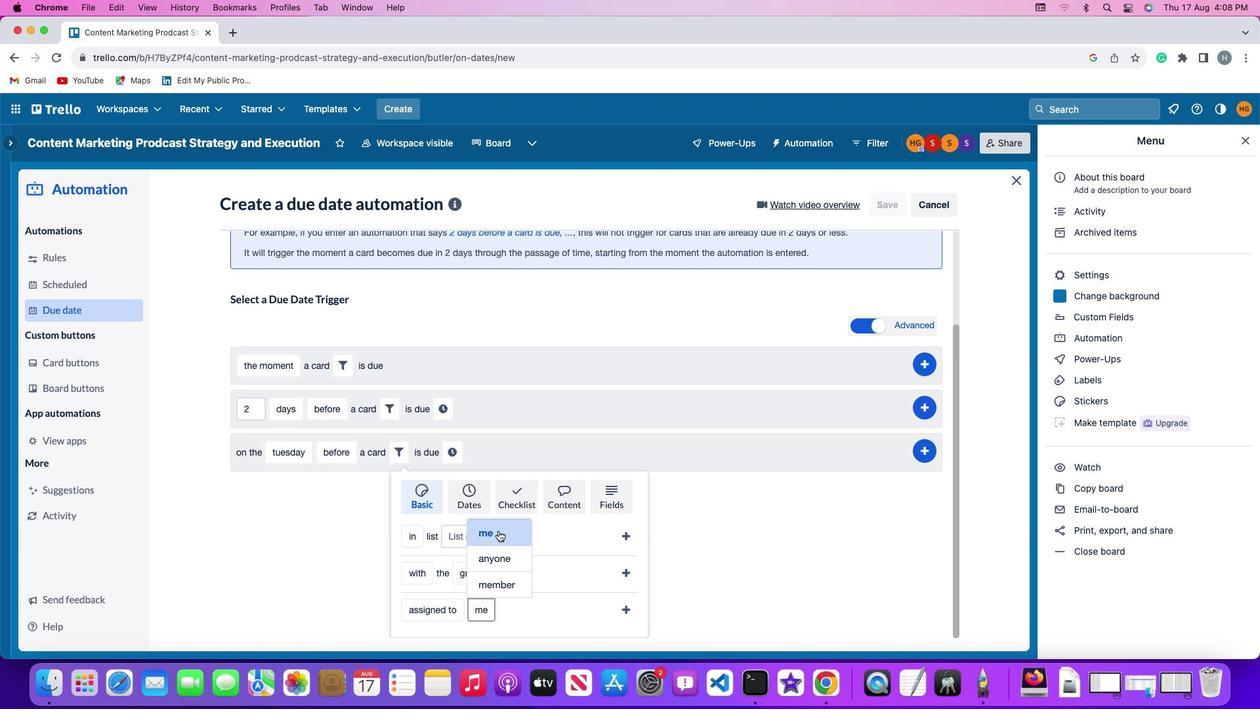
Action: Mouse pressed left at (496, 529)
Screenshot: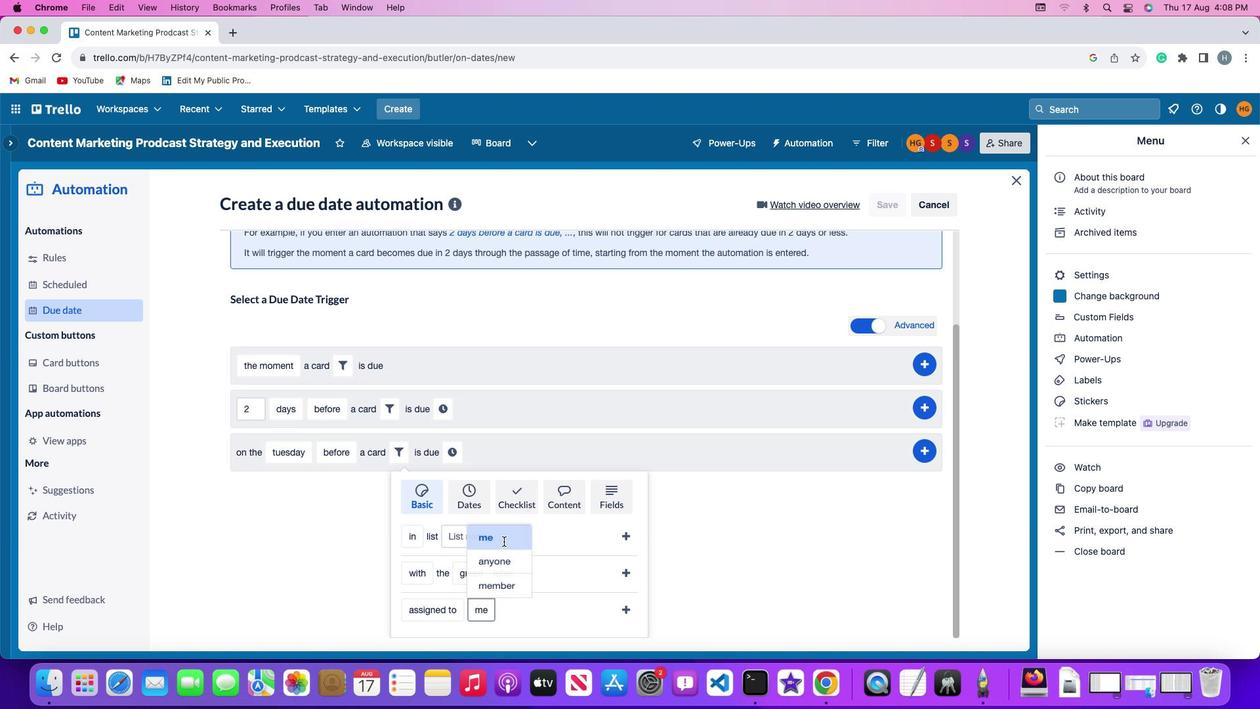 
Action: Mouse moved to (628, 609)
Screenshot: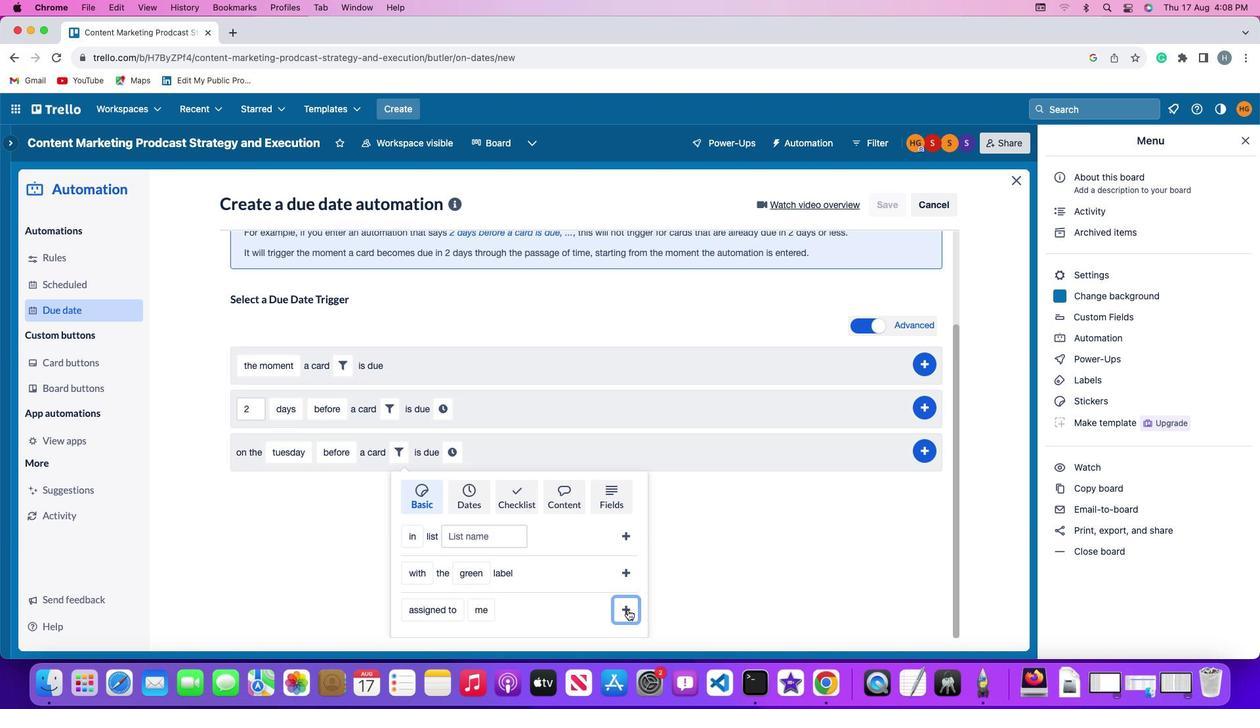 
Action: Mouse pressed left at (628, 609)
Screenshot: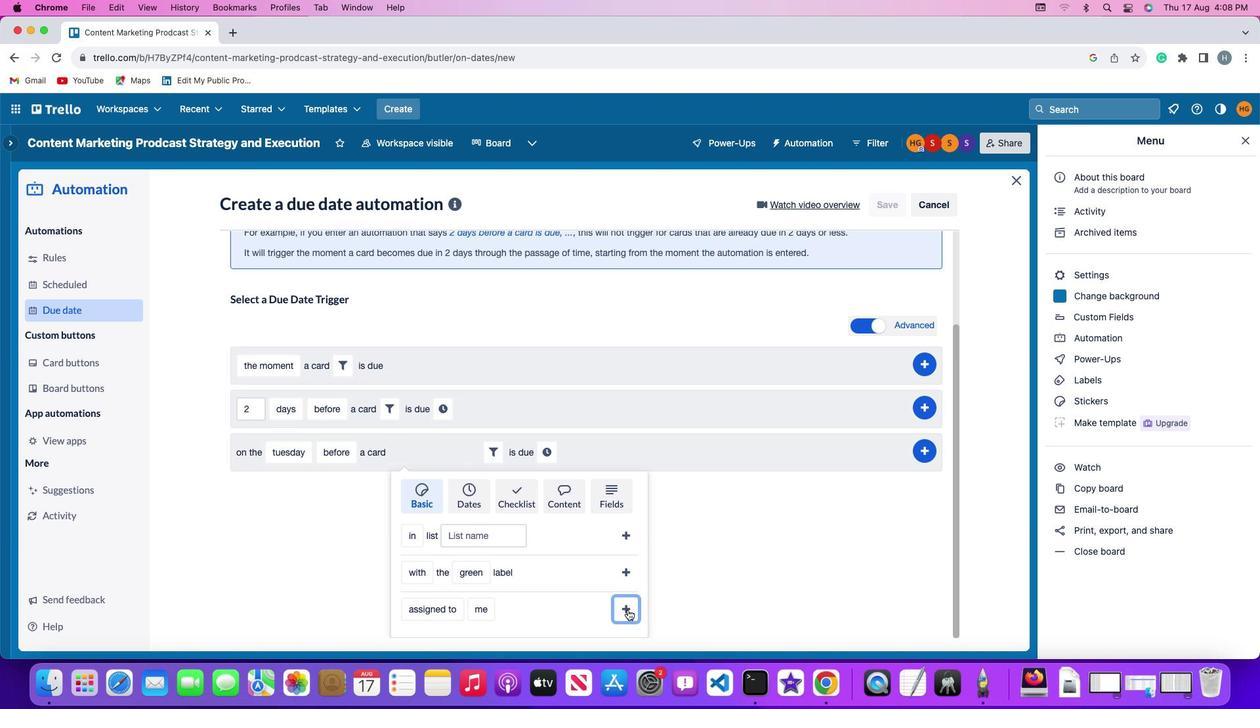 
Action: Mouse moved to (538, 569)
Screenshot: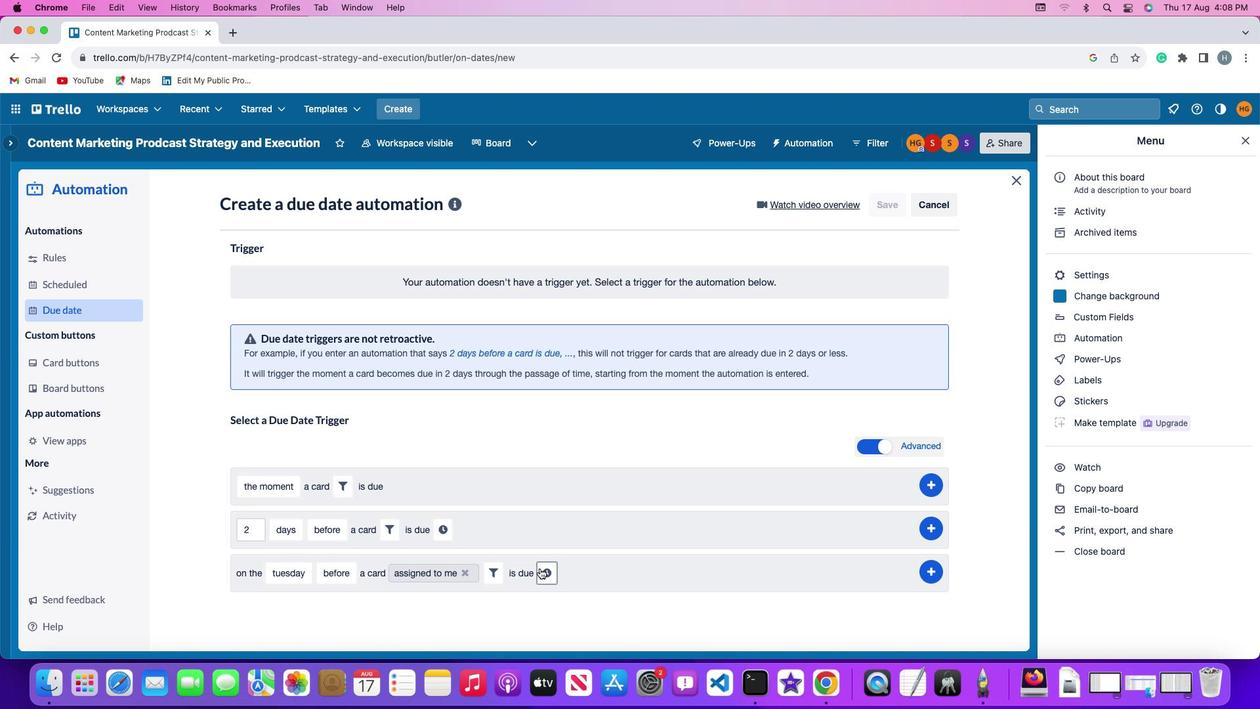 
Action: Mouse pressed left at (538, 569)
Screenshot: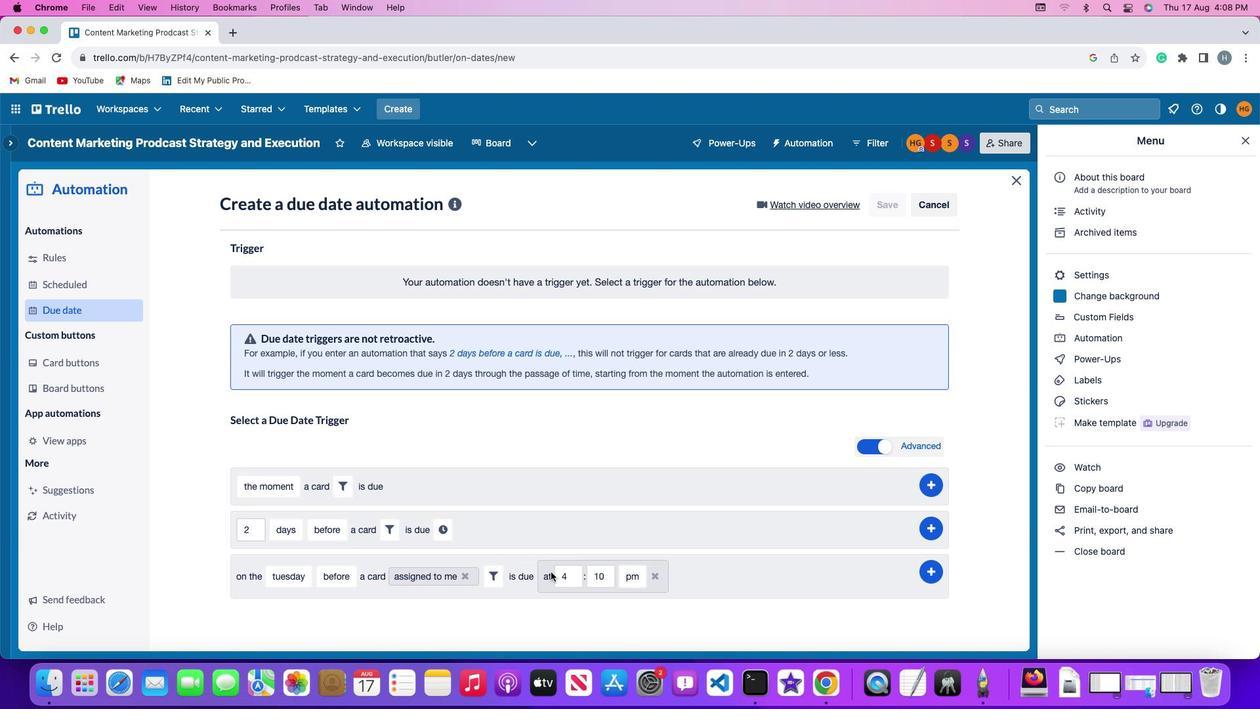 
Action: Mouse moved to (580, 579)
Screenshot: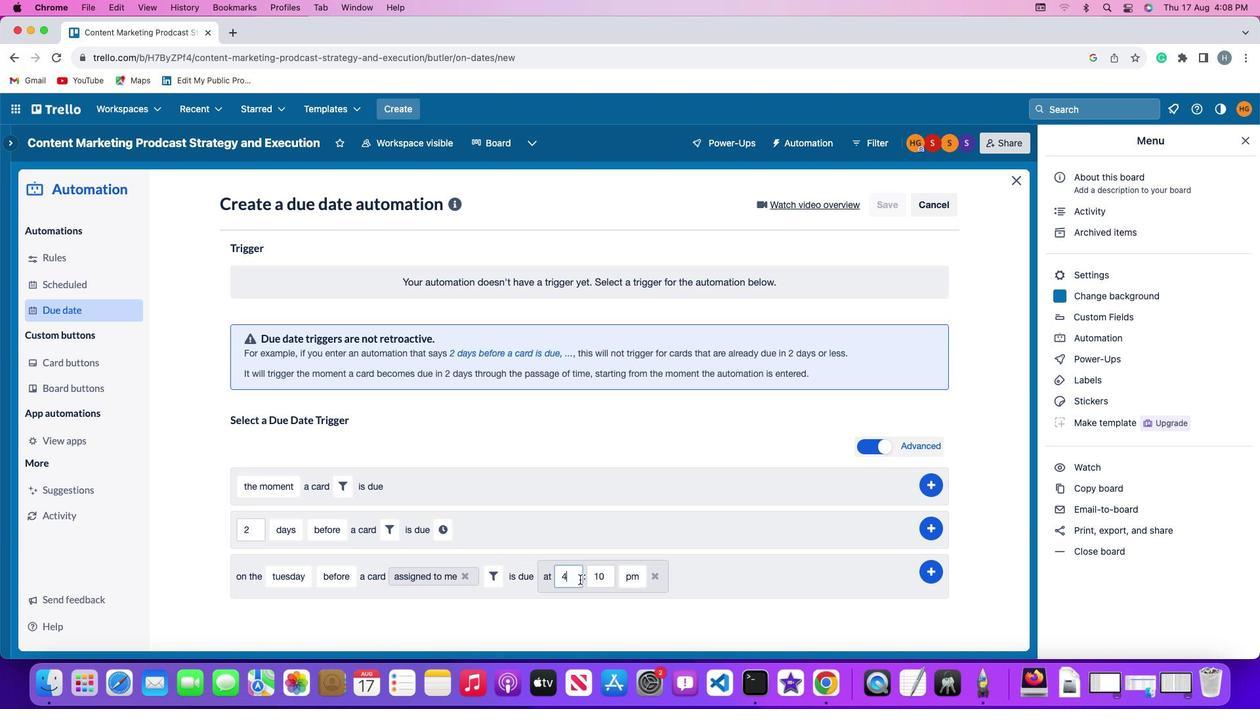 
Action: Mouse pressed left at (580, 579)
Screenshot: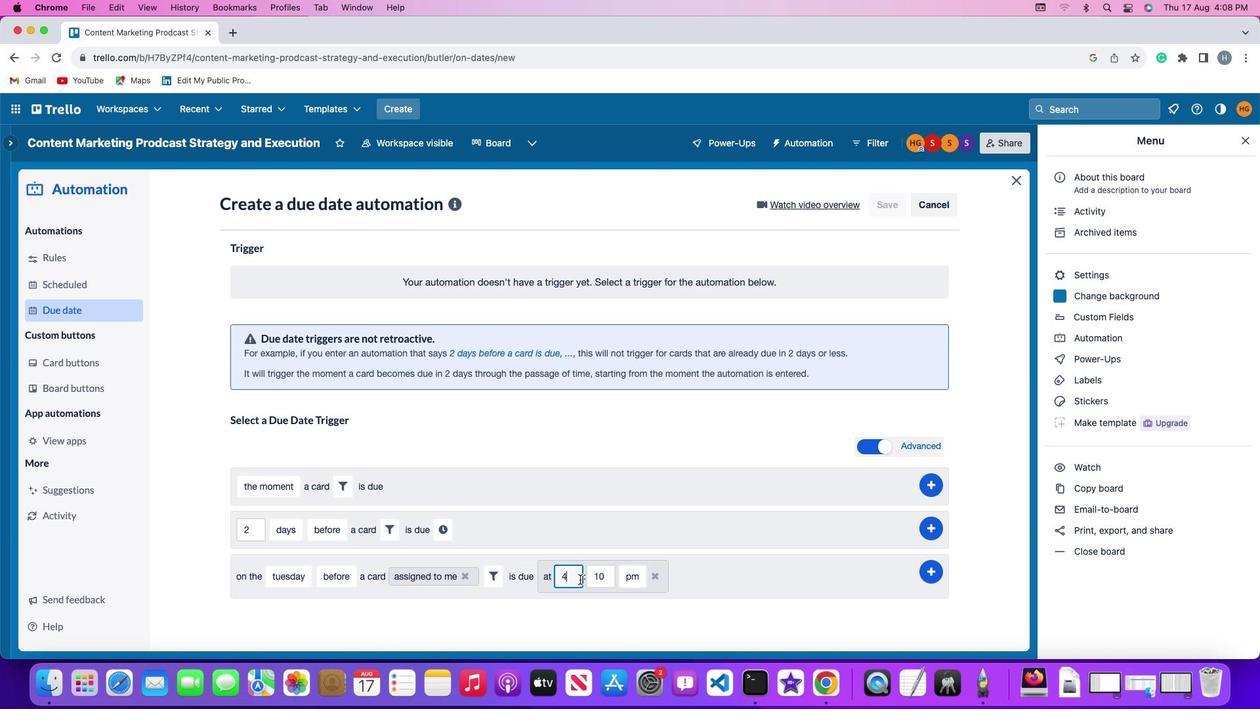 
Action: Key pressed Key.backspaceKey.backspace'1''1'
Screenshot: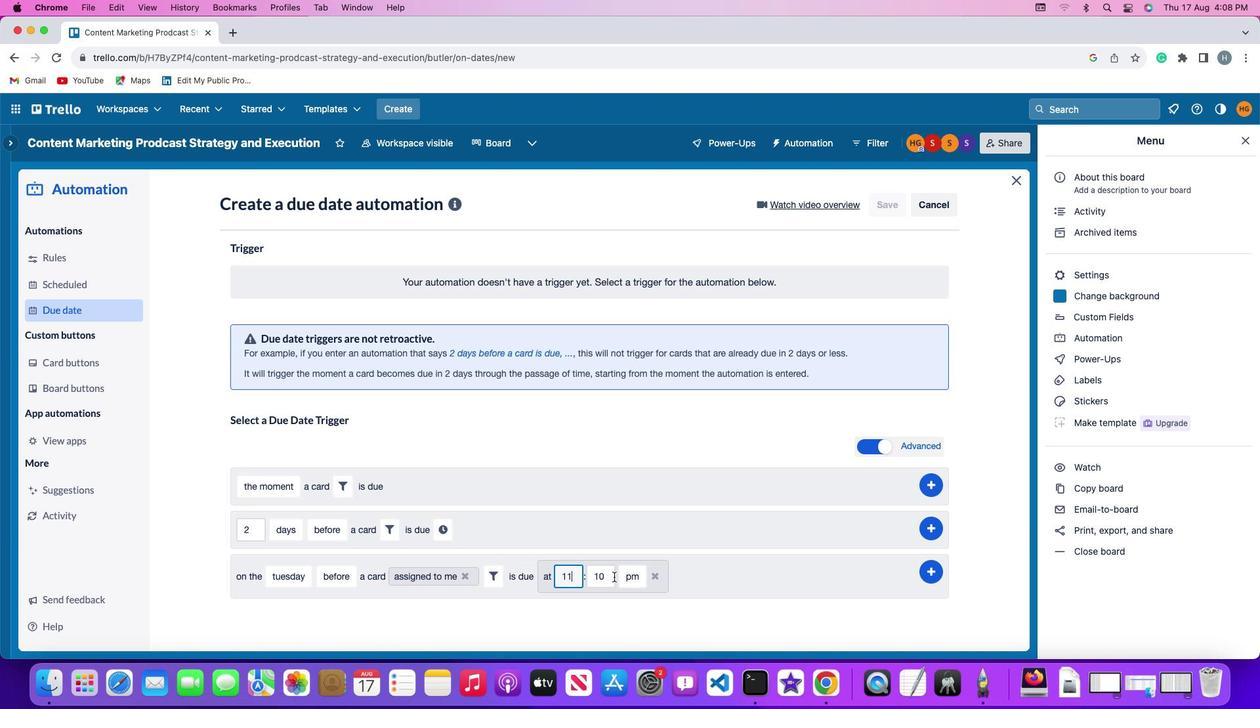 
Action: Mouse moved to (613, 576)
Screenshot: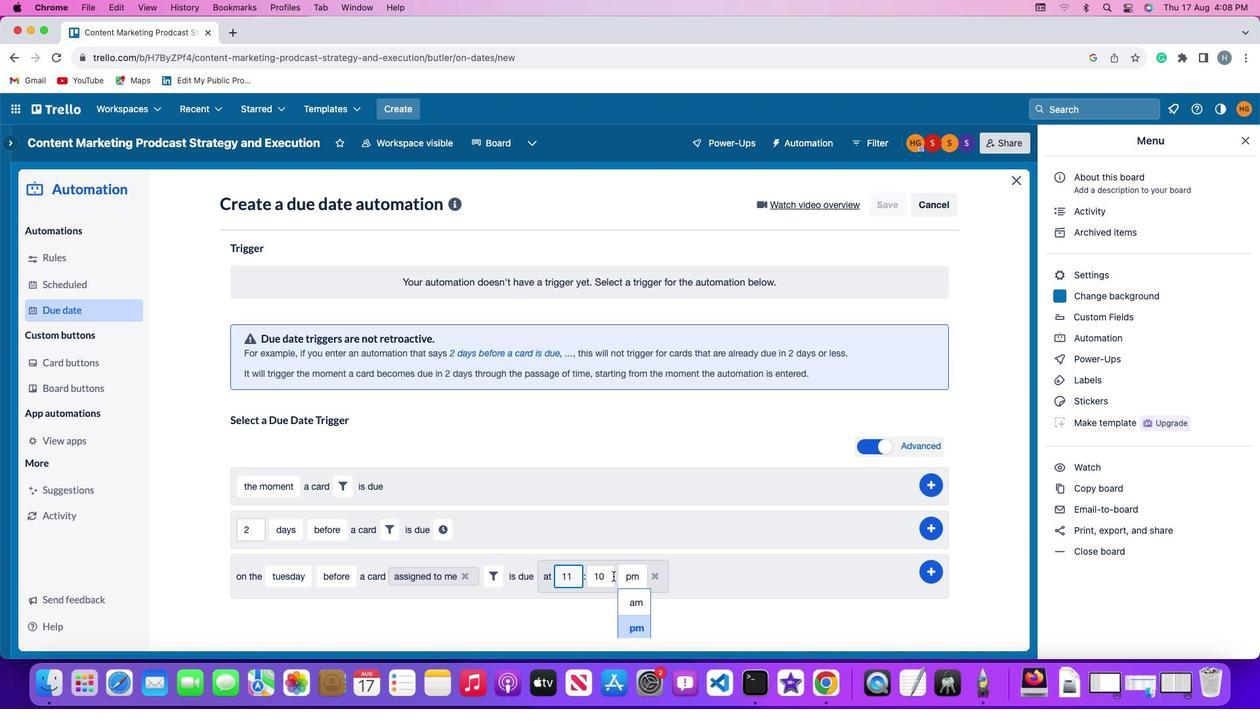 
Action: Mouse pressed left at (613, 576)
Screenshot: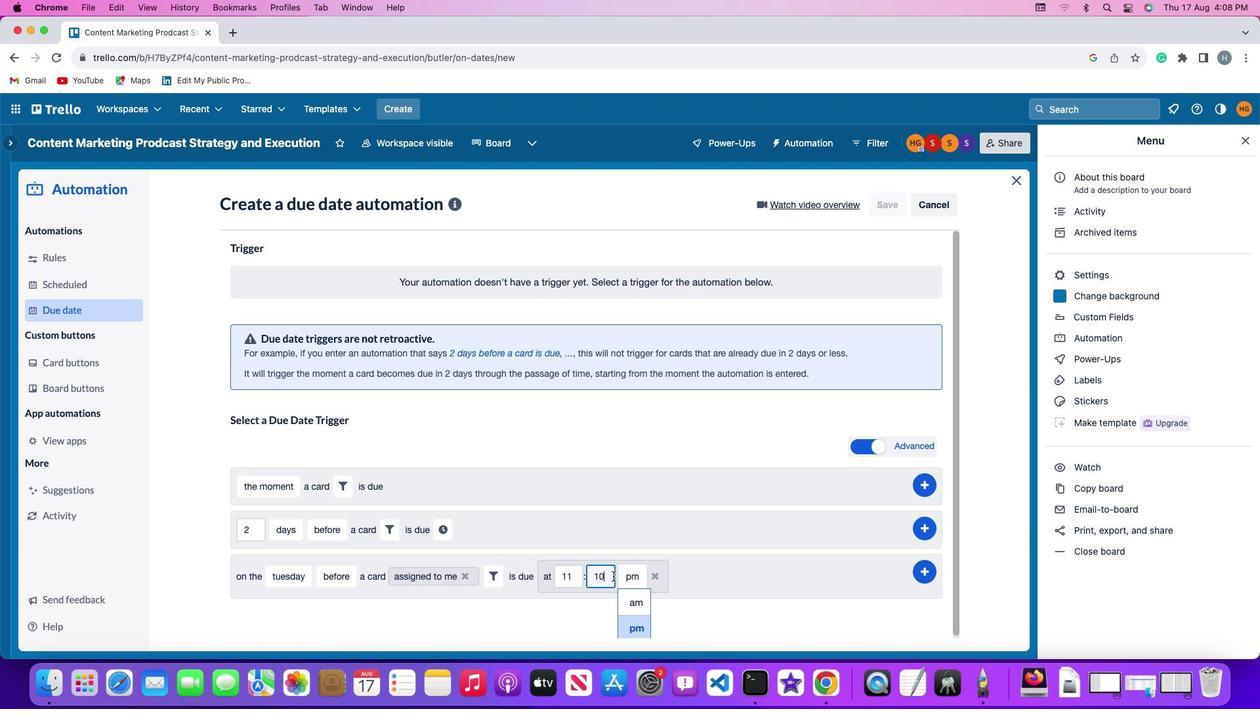
Action: Mouse moved to (613, 575)
Screenshot: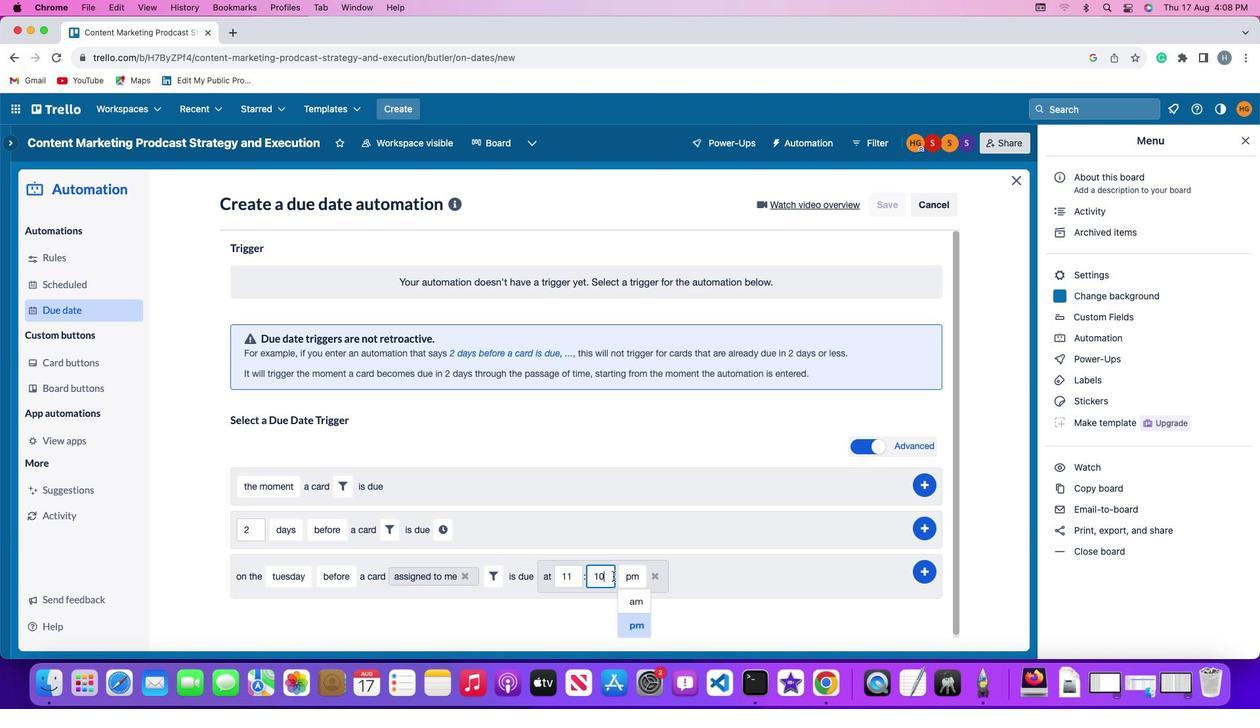 
Action: Key pressed Key.backspaceKey.backspace'0''0'
Screenshot: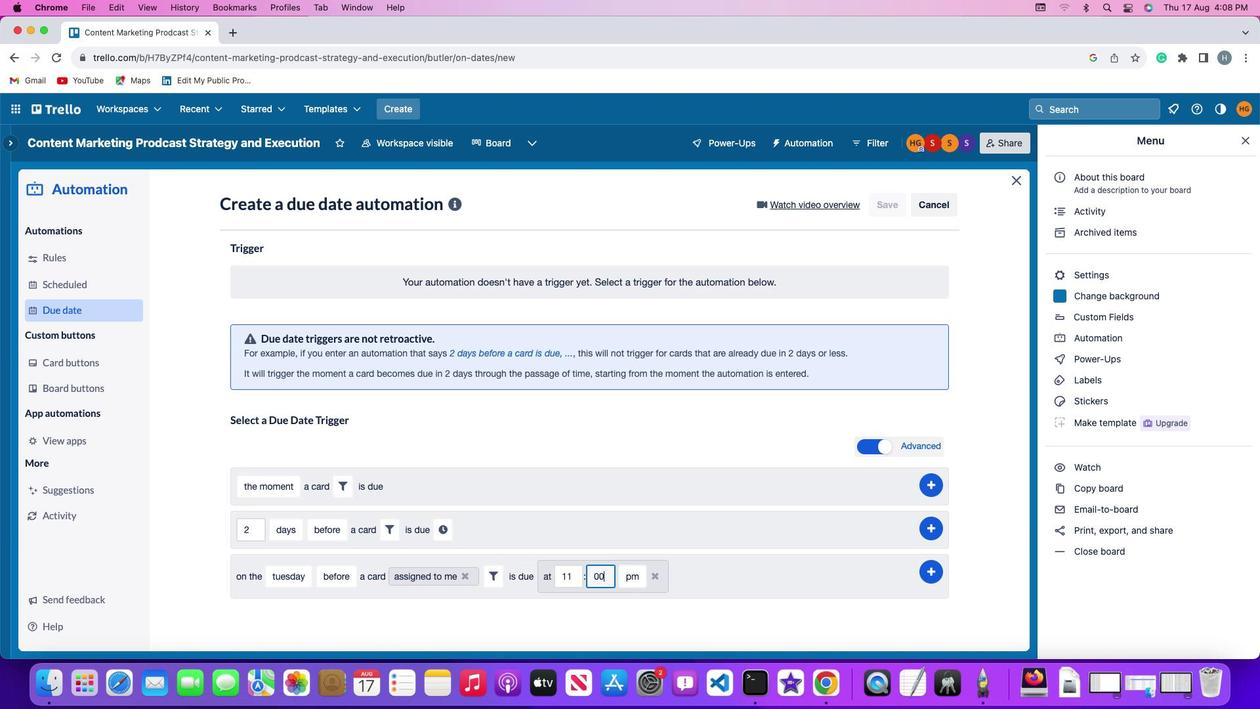 
Action: Mouse moved to (638, 577)
Screenshot: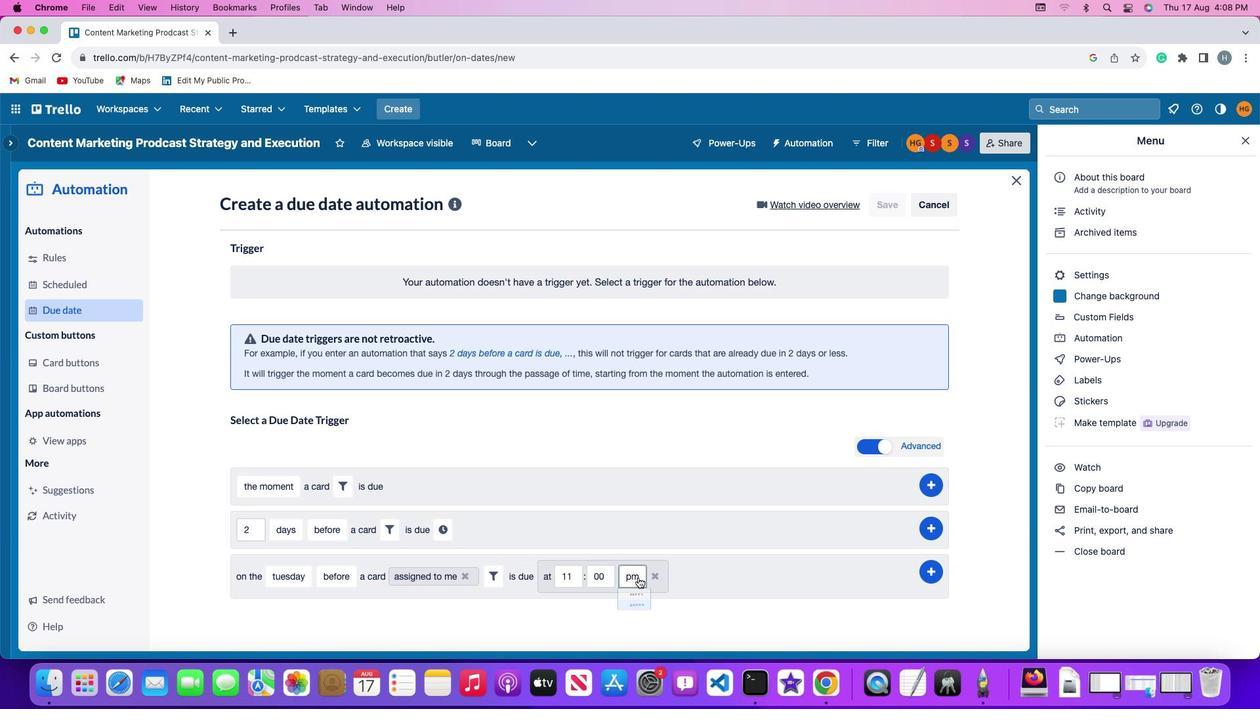 
Action: Mouse pressed left at (638, 577)
Screenshot: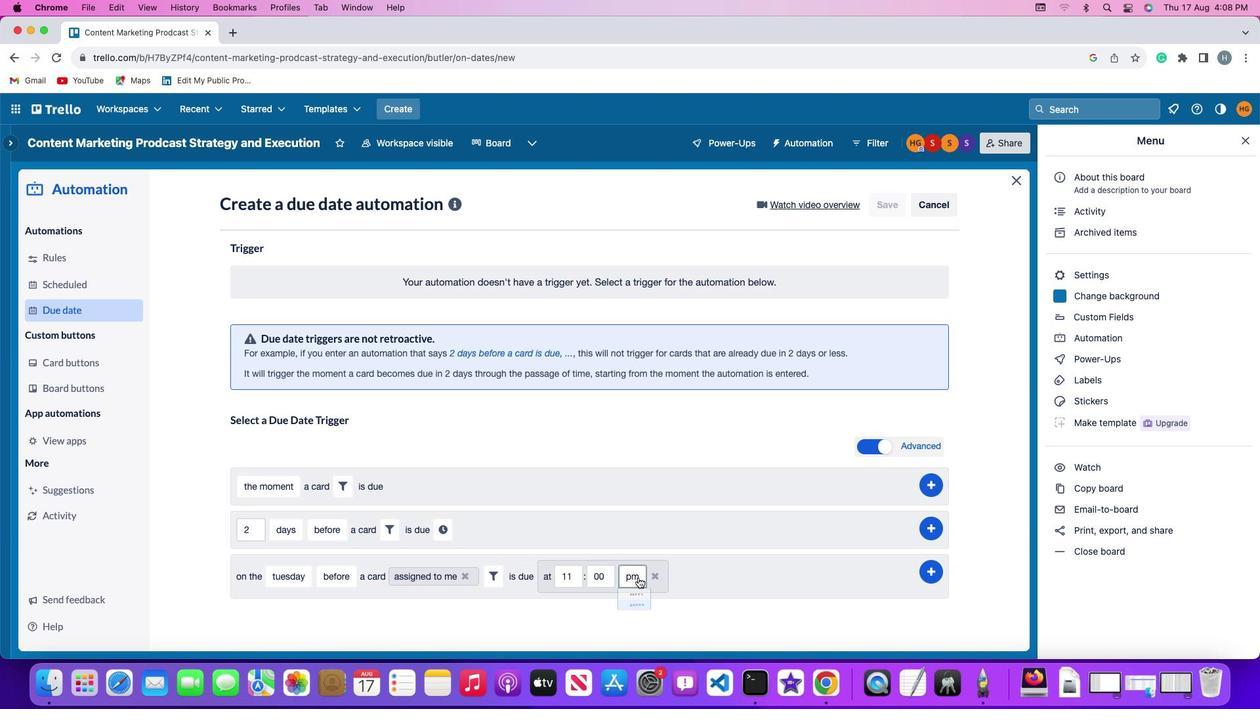 
Action: Mouse moved to (634, 597)
Screenshot: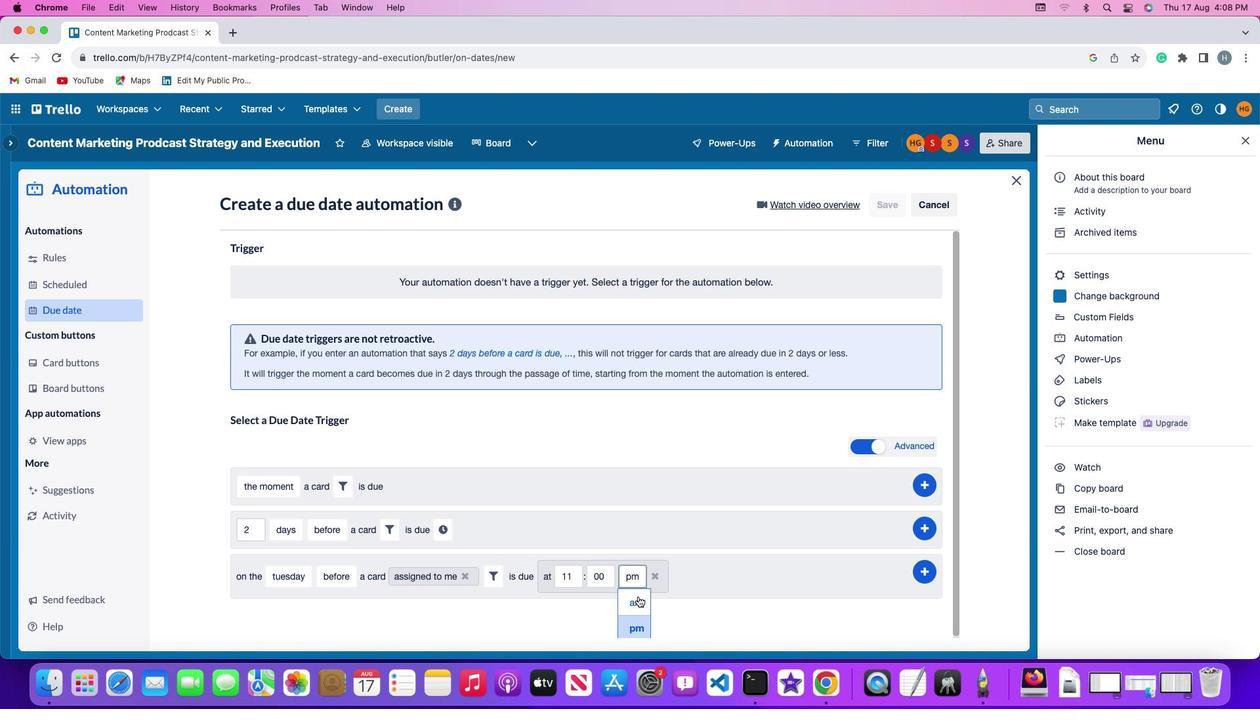 
Action: Mouse pressed left at (634, 597)
Screenshot: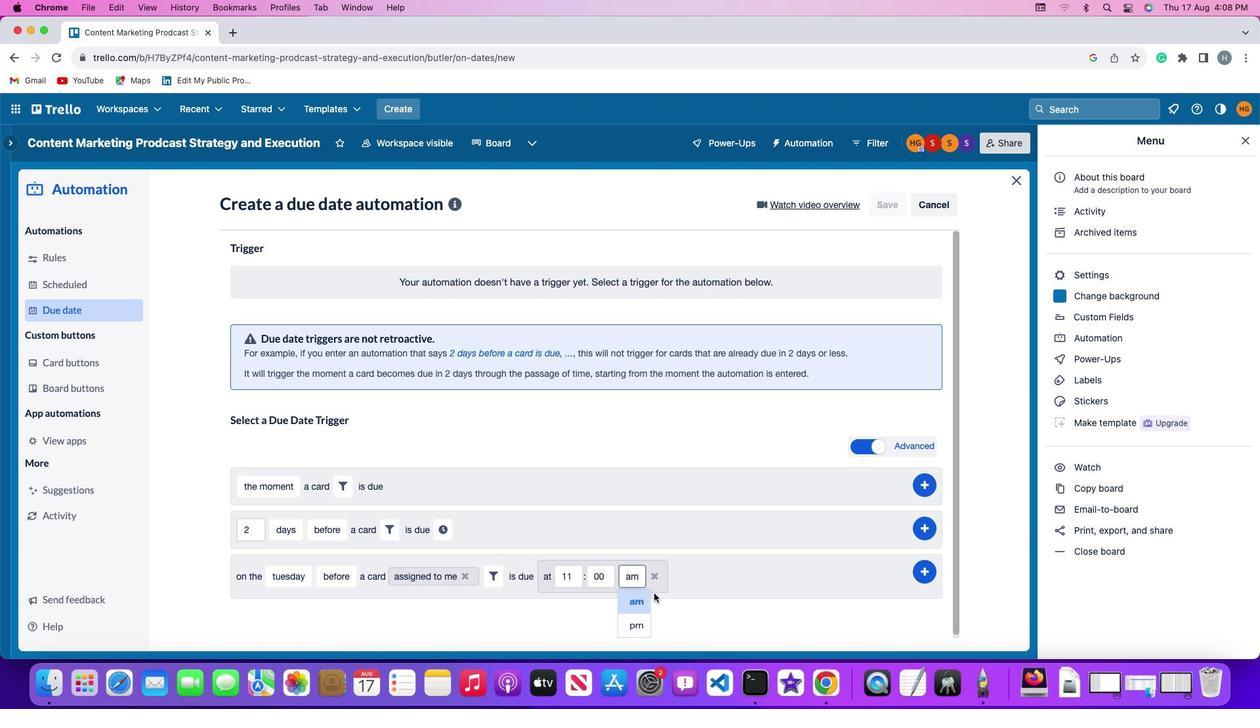 
Action: Mouse moved to (933, 569)
Screenshot: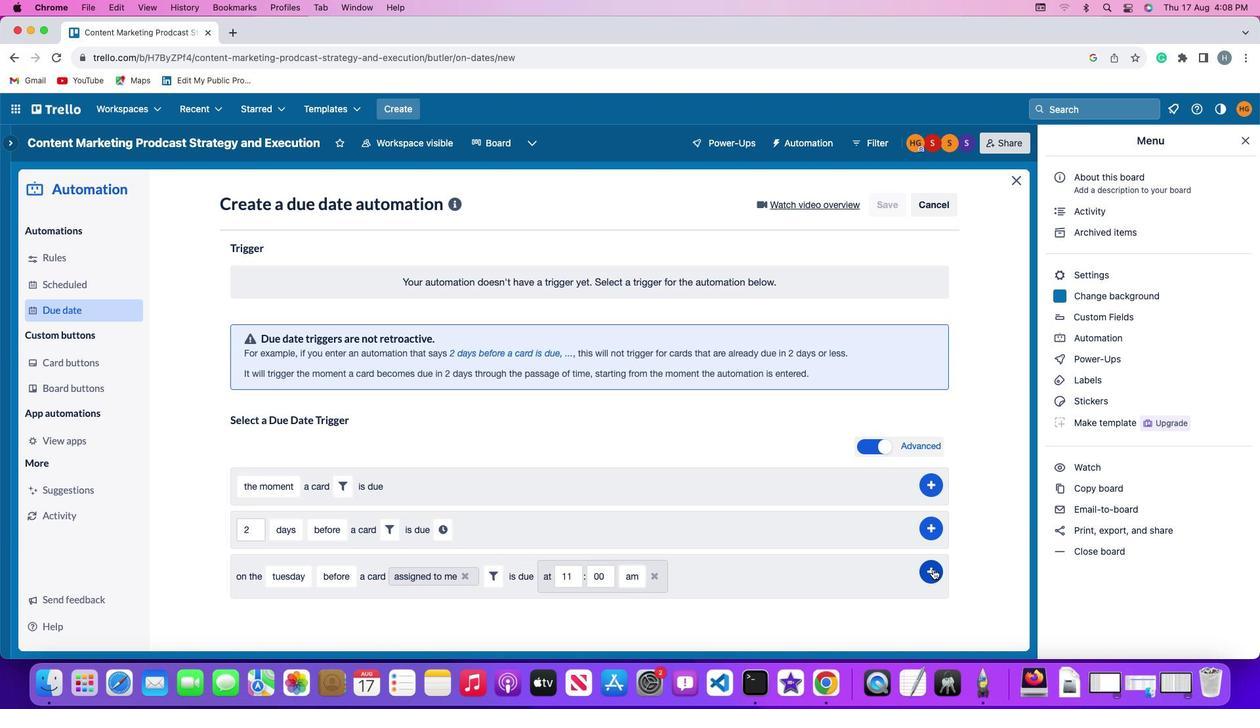 
Action: Mouse pressed left at (933, 569)
Screenshot: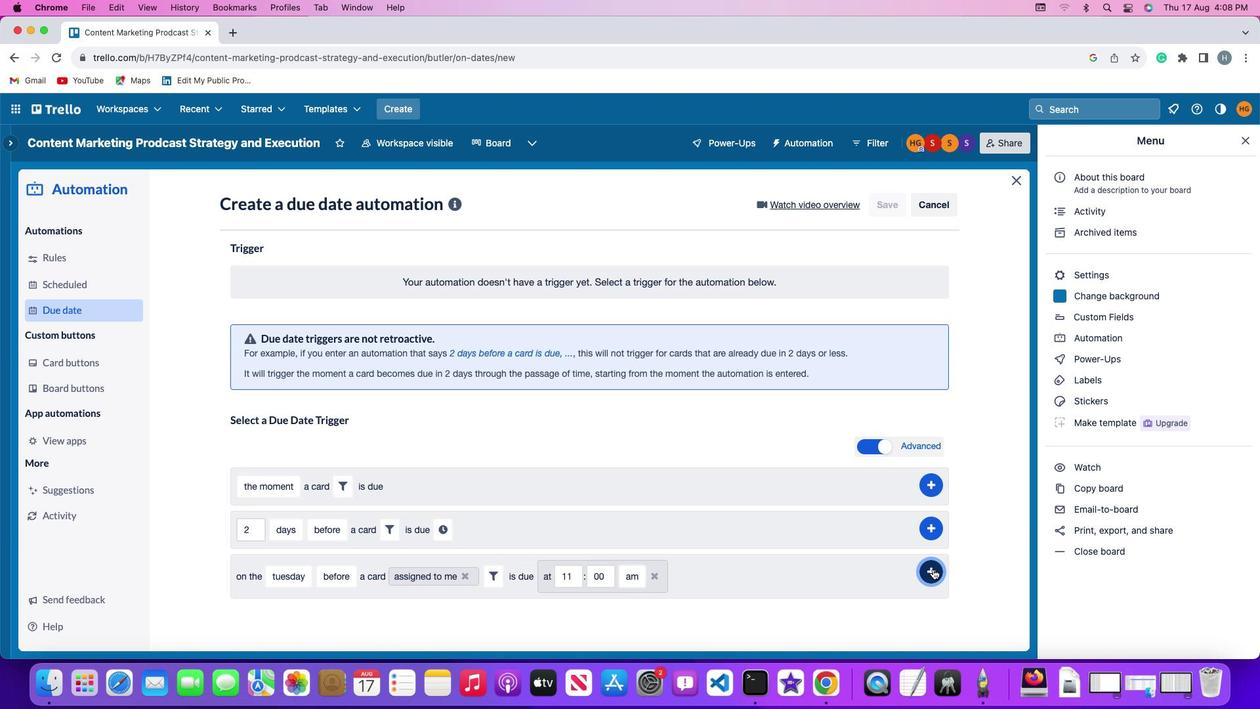 
Action: Mouse moved to (1002, 496)
Screenshot: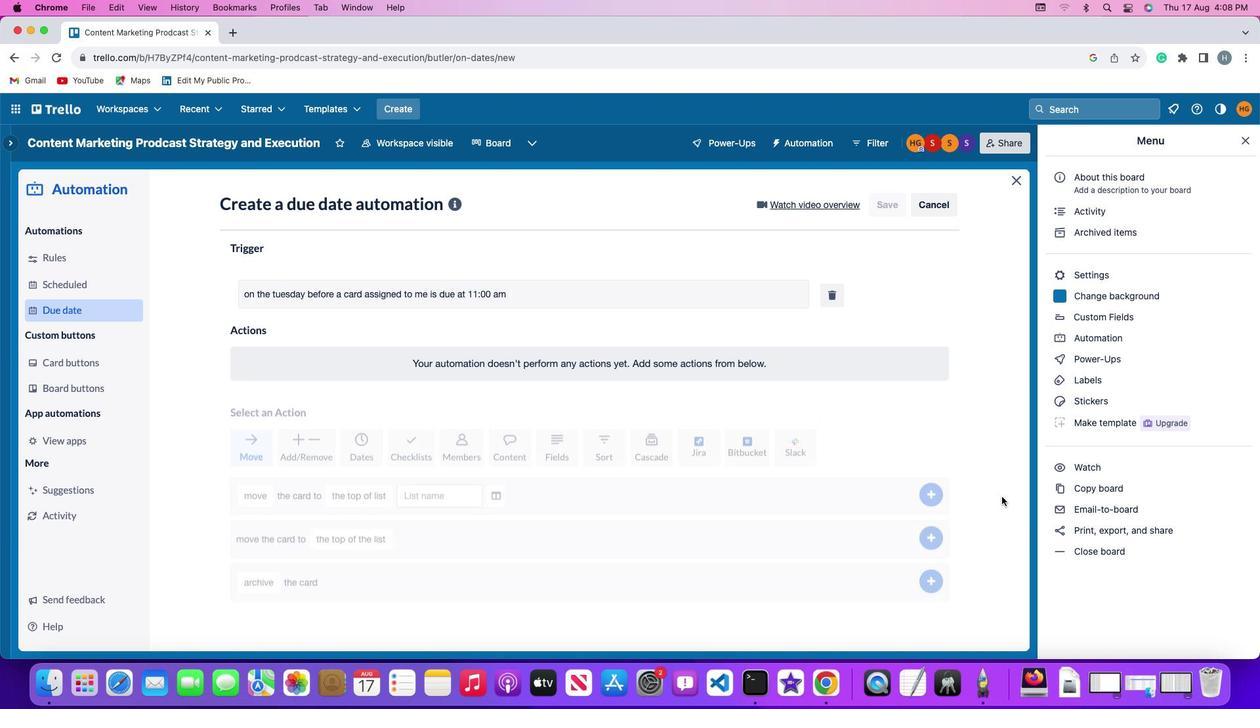 
